 Task: Create a due date automation trigger when advanced on, 2 working days after a card is due add dates not due next week at 11:00 AM.
Action: Mouse moved to (874, 268)
Screenshot: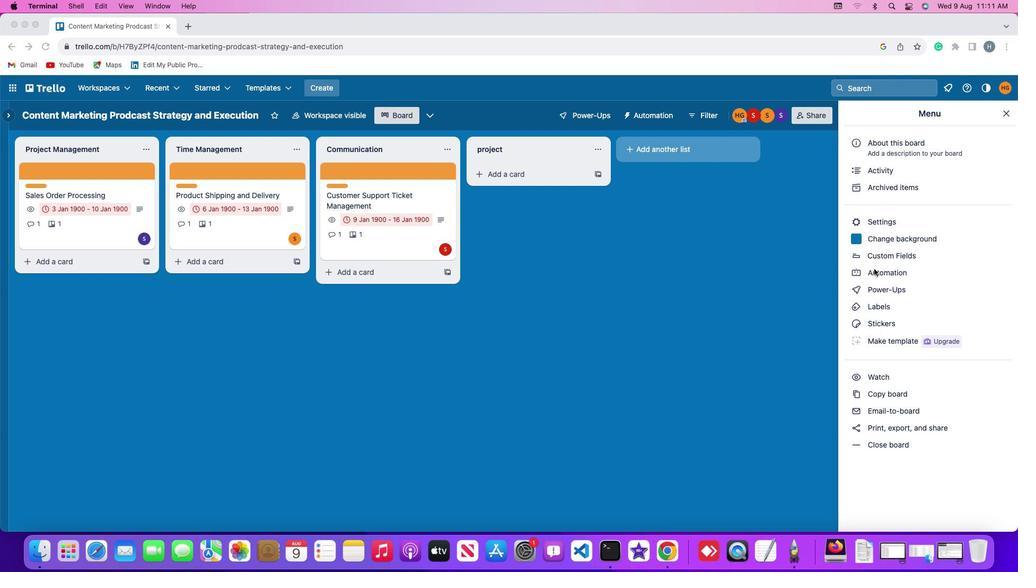 
Action: Mouse pressed left at (874, 268)
Screenshot: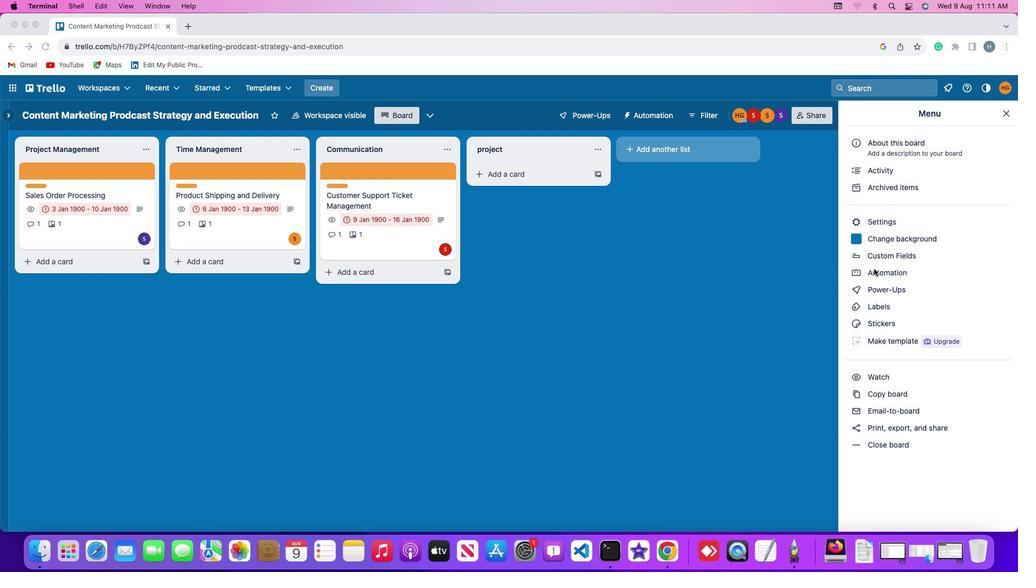 
Action: Mouse pressed left at (874, 268)
Screenshot: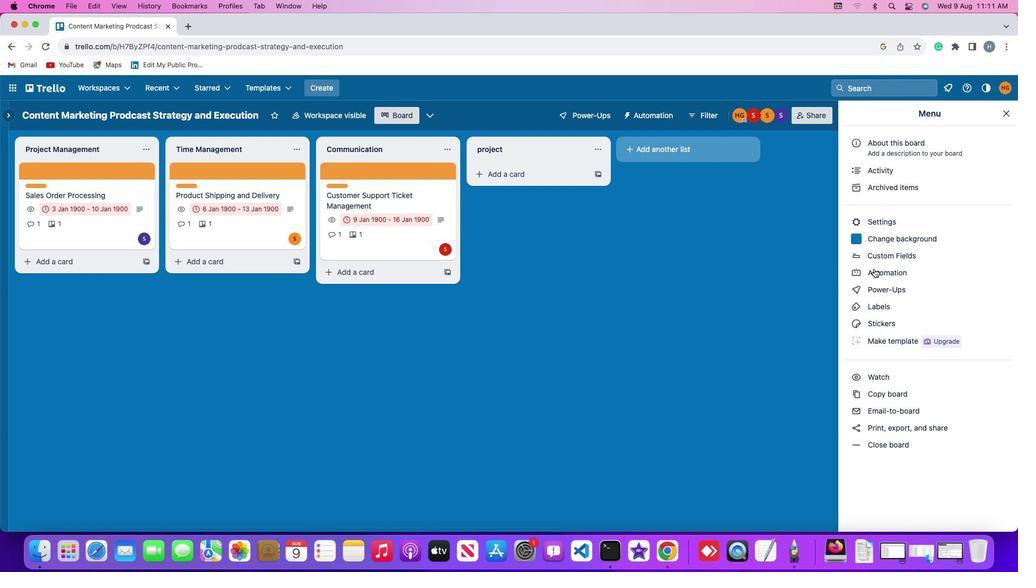 
Action: Mouse moved to (77, 251)
Screenshot: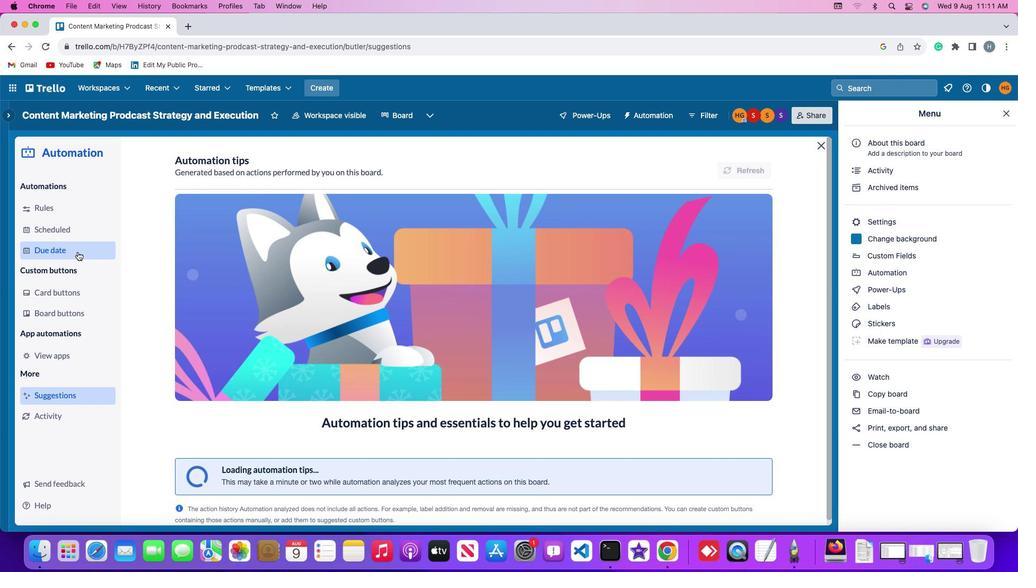 
Action: Mouse pressed left at (77, 251)
Screenshot: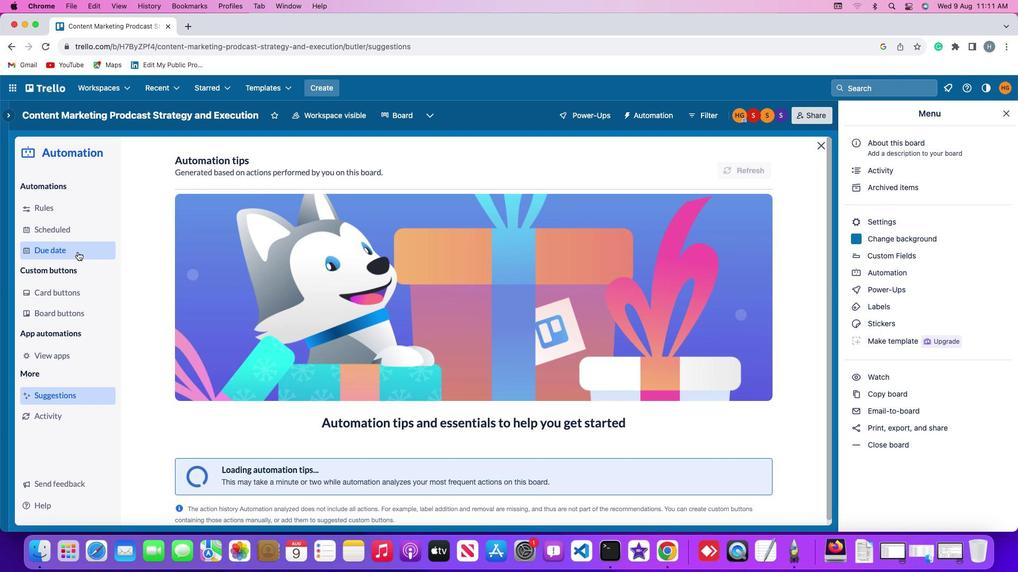 
Action: Mouse moved to (706, 164)
Screenshot: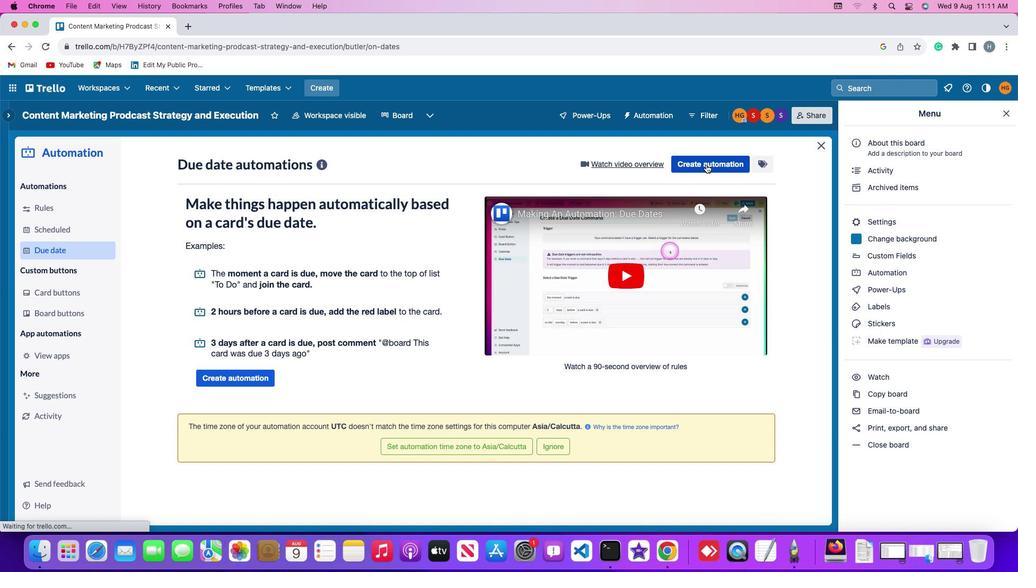 
Action: Mouse pressed left at (706, 164)
Screenshot: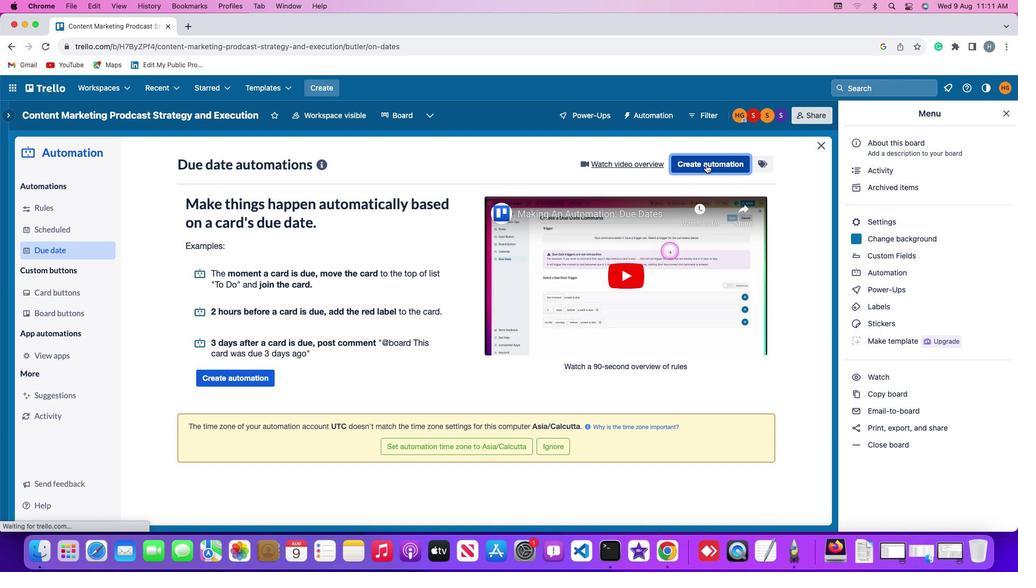 
Action: Mouse moved to (320, 269)
Screenshot: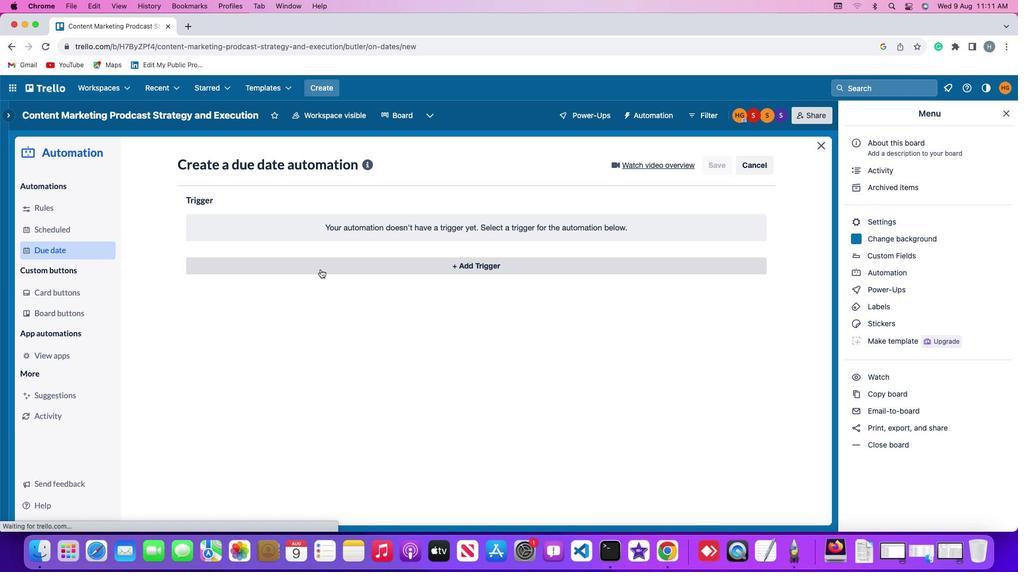 
Action: Mouse pressed left at (320, 269)
Screenshot: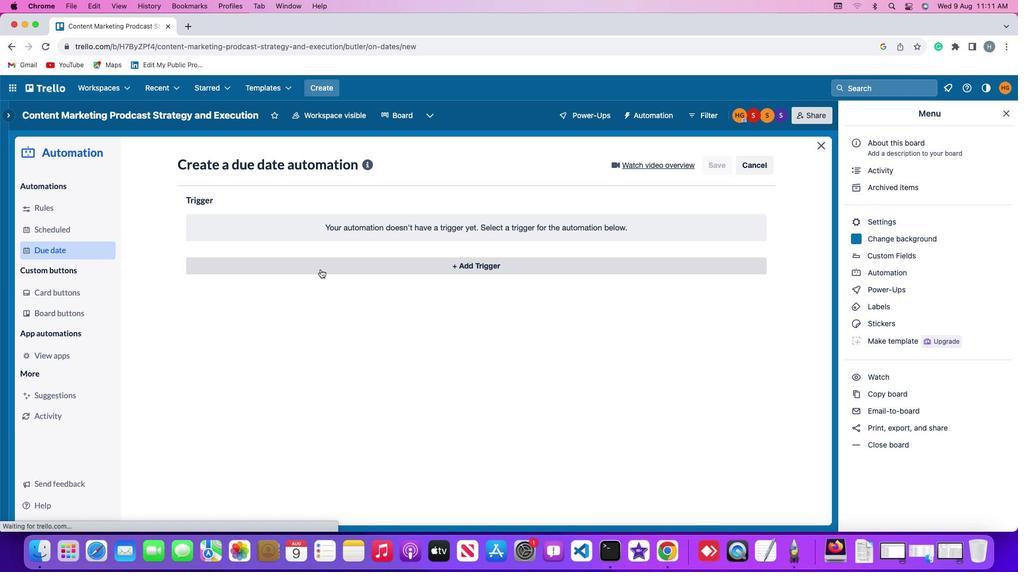 
Action: Mouse moved to (207, 427)
Screenshot: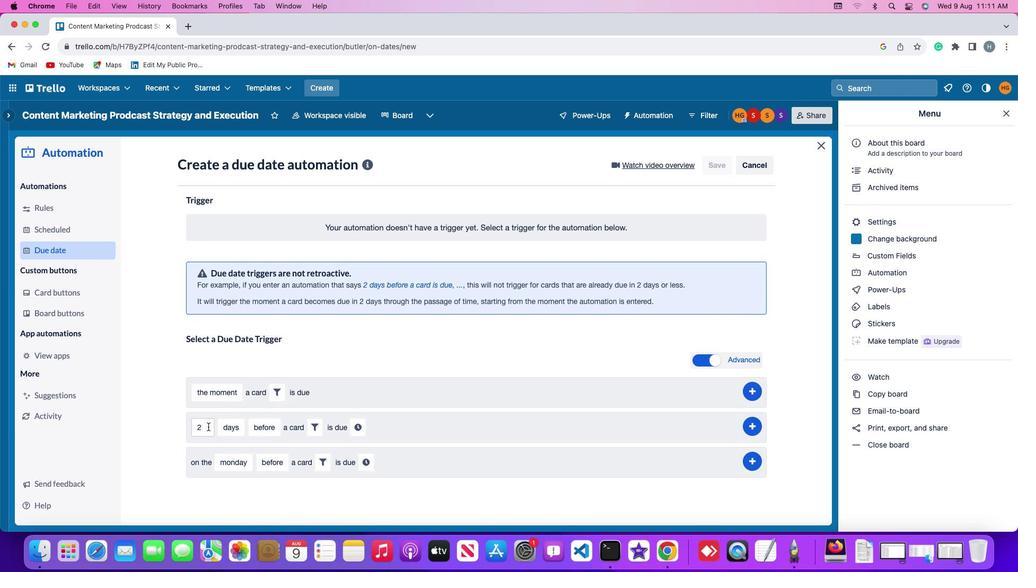 
Action: Mouse pressed left at (207, 427)
Screenshot: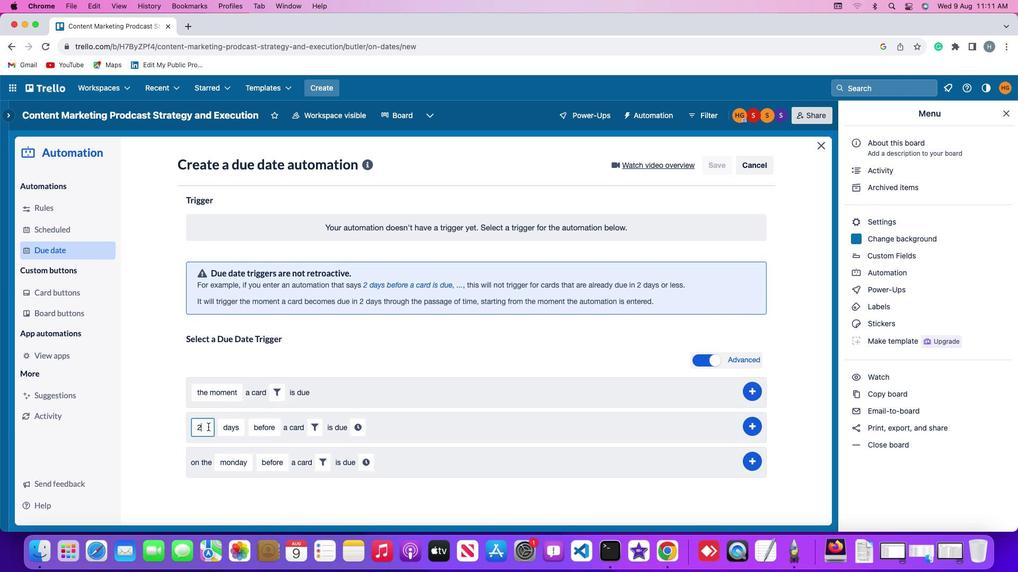 
Action: Mouse moved to (207, 426)
Screenshot: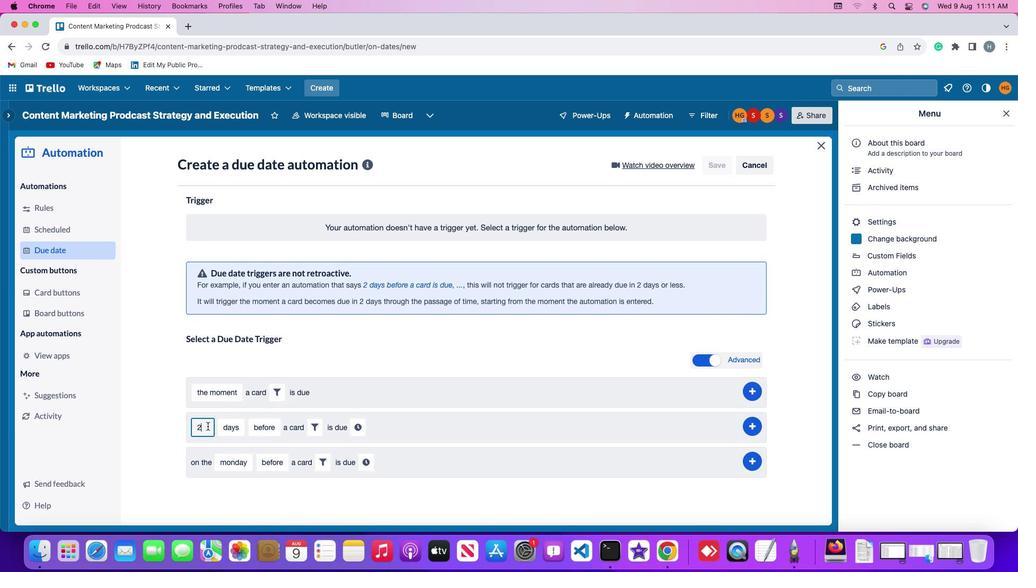 
Action: Key pressed Key.backspace'2'
Screenshot: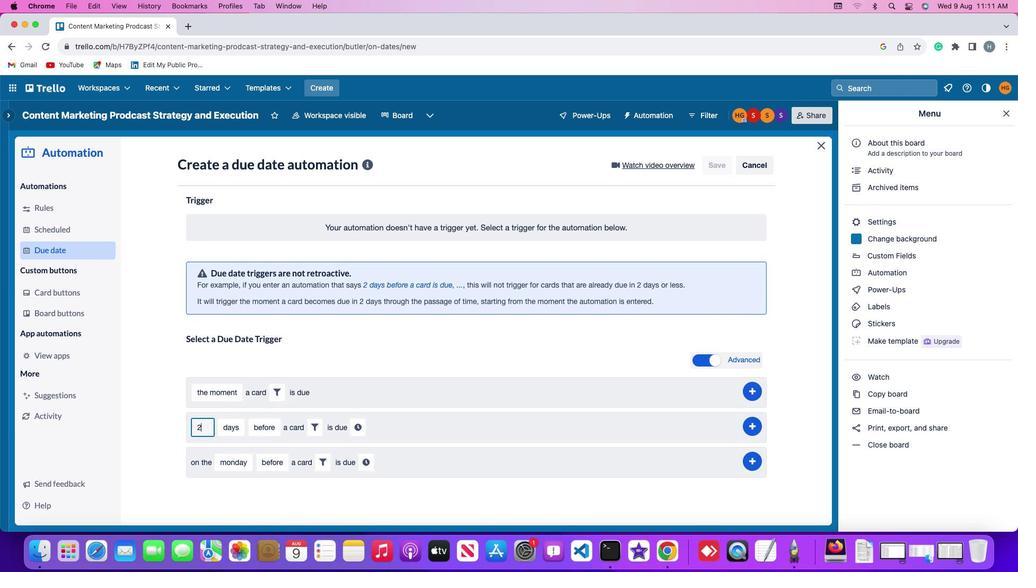 
Action: Mouse moved to (222, 425)
Screenshot: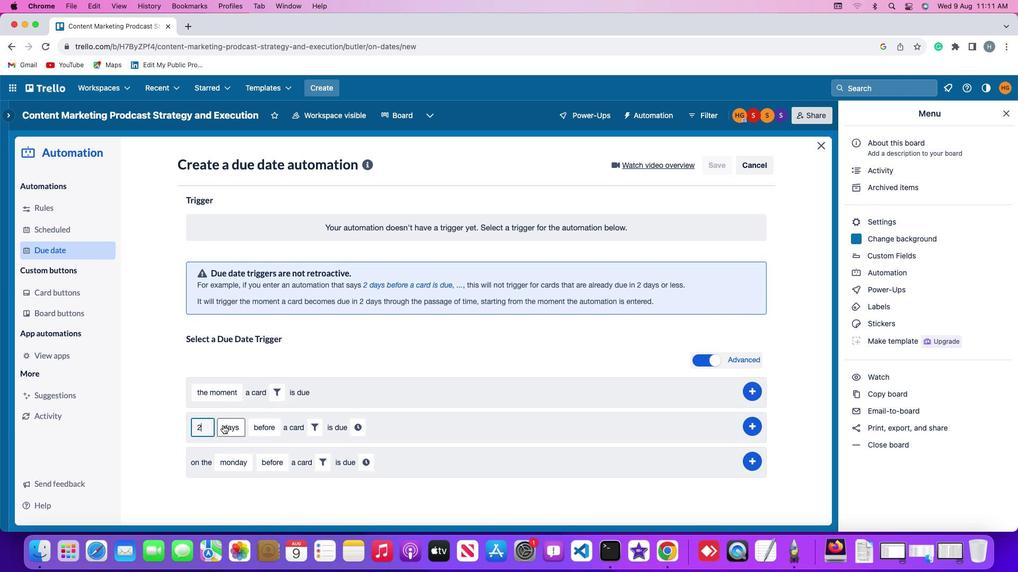 
Action: Mouse pressed left at (222, 425)
Screenshot: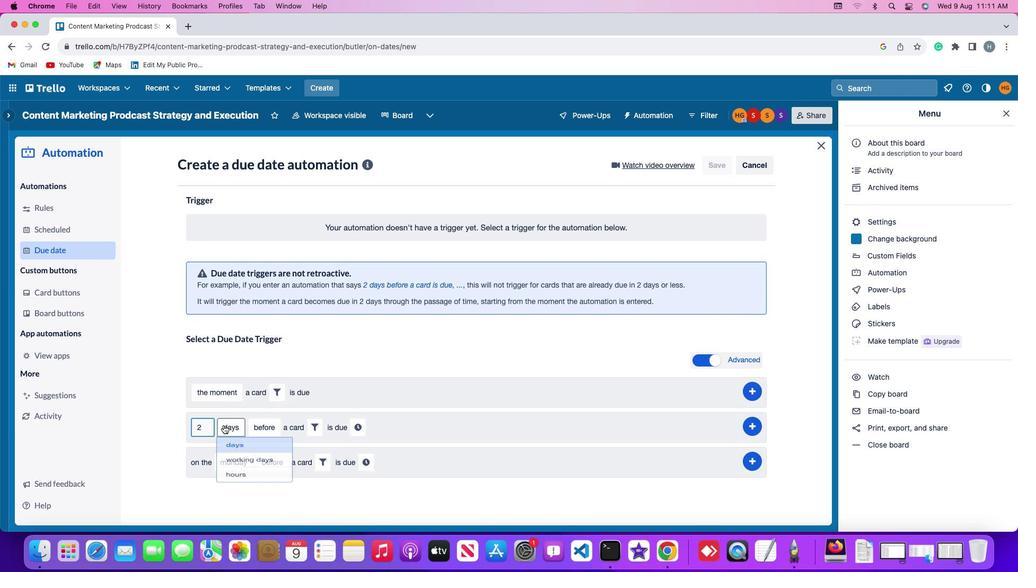
Action: Mouse moved to (239, 471)
Screenshot: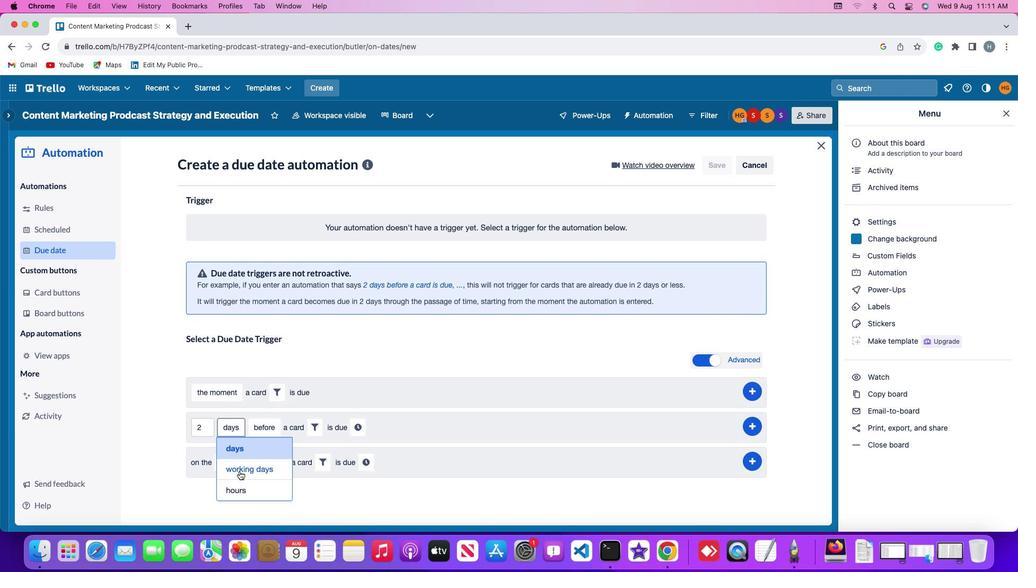 
Action: Mouse pressed left at (239, 471)
Screenshot: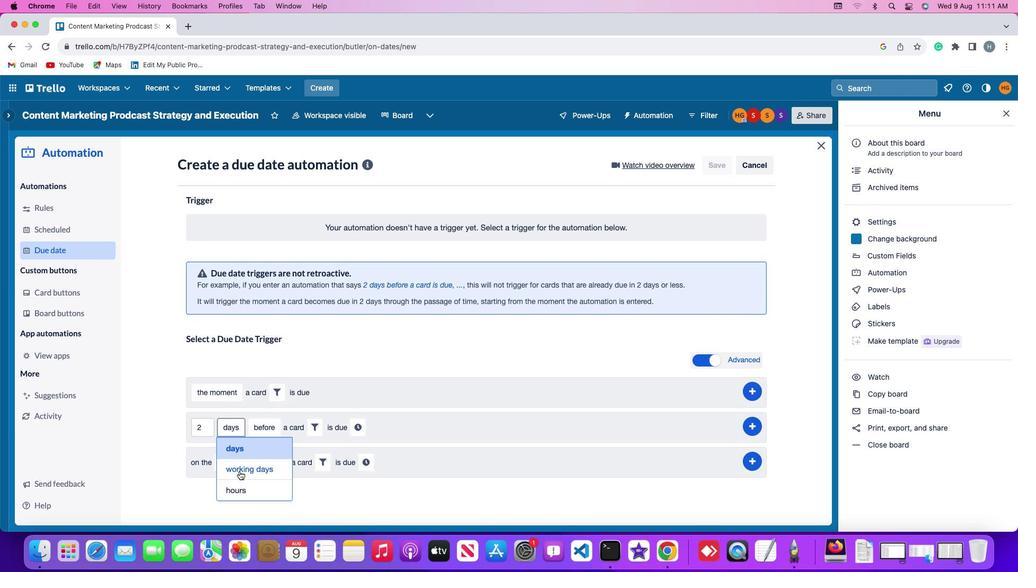 
Action: Mouse moved to (292, 424)
Screenshot: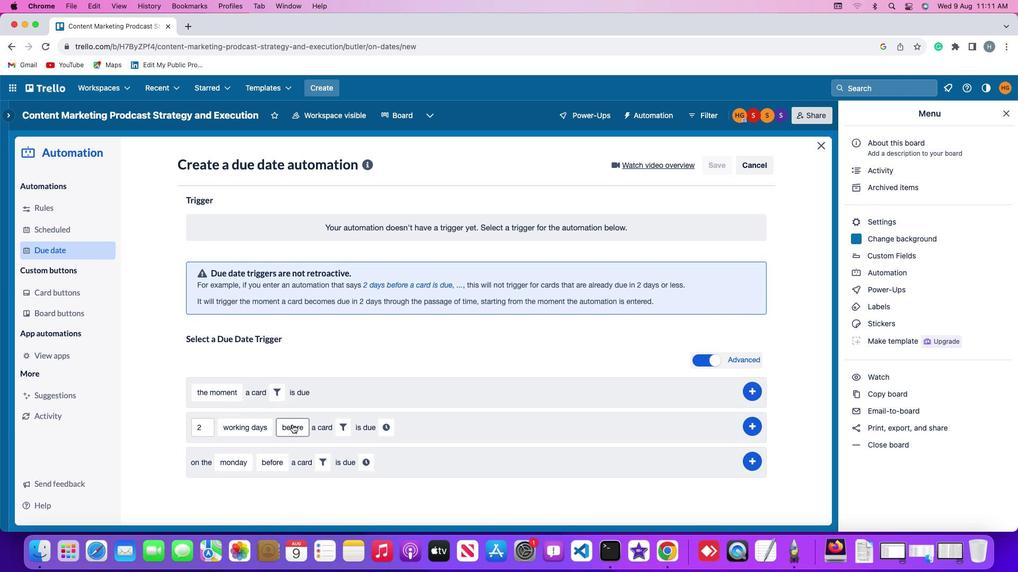 
Action: Mouse pressed left at (292, 424)
Screenshot: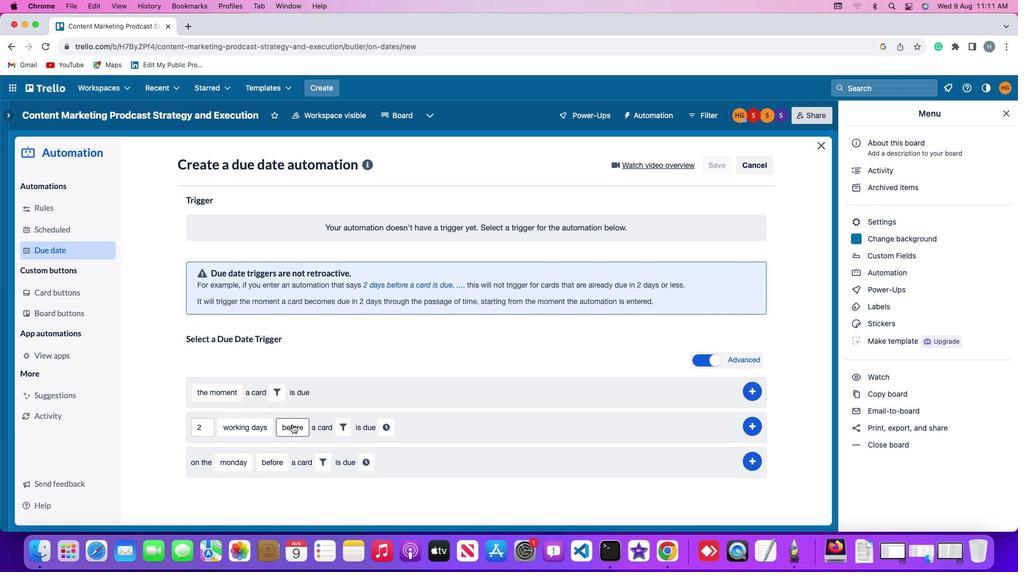 
Action: Mouse moved to (289, 467)
Screenshot: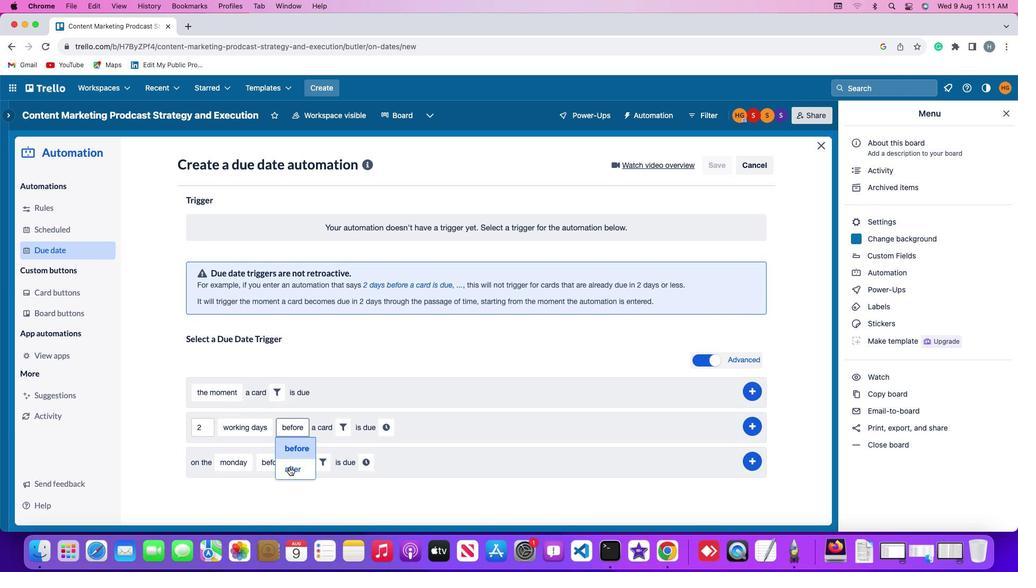 
Action: Mouse pressed left at (289, 467)
Screenshot: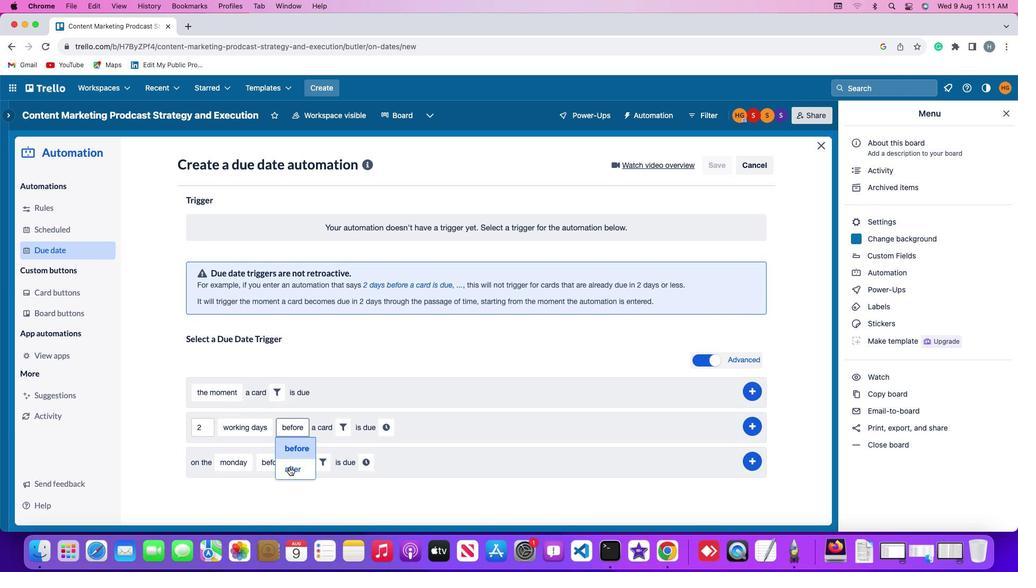 
Action: Mouse moved to (334, 429)
Screenshot: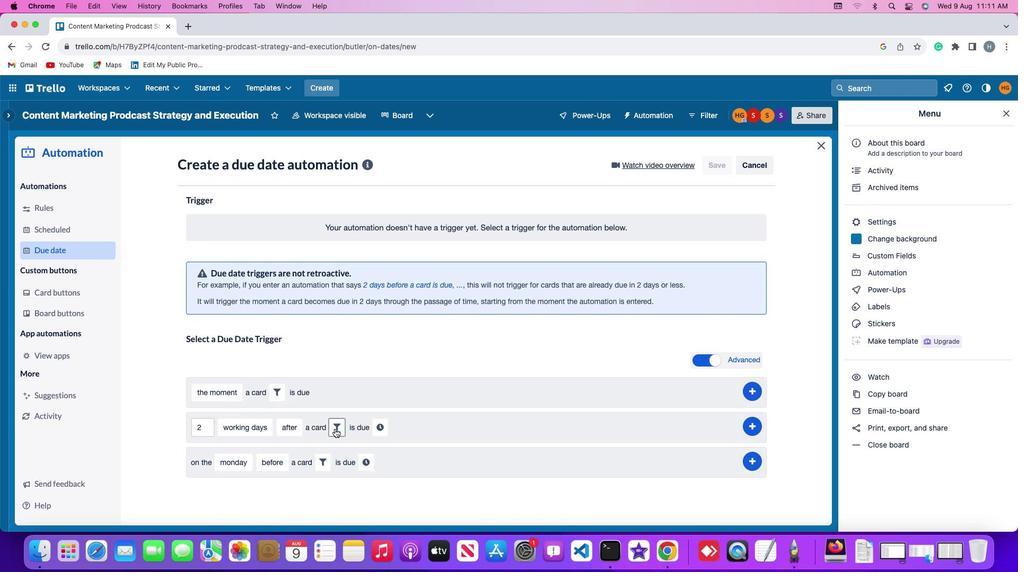 
Action: Mouse pressed left at (334, 429)
Screenshot: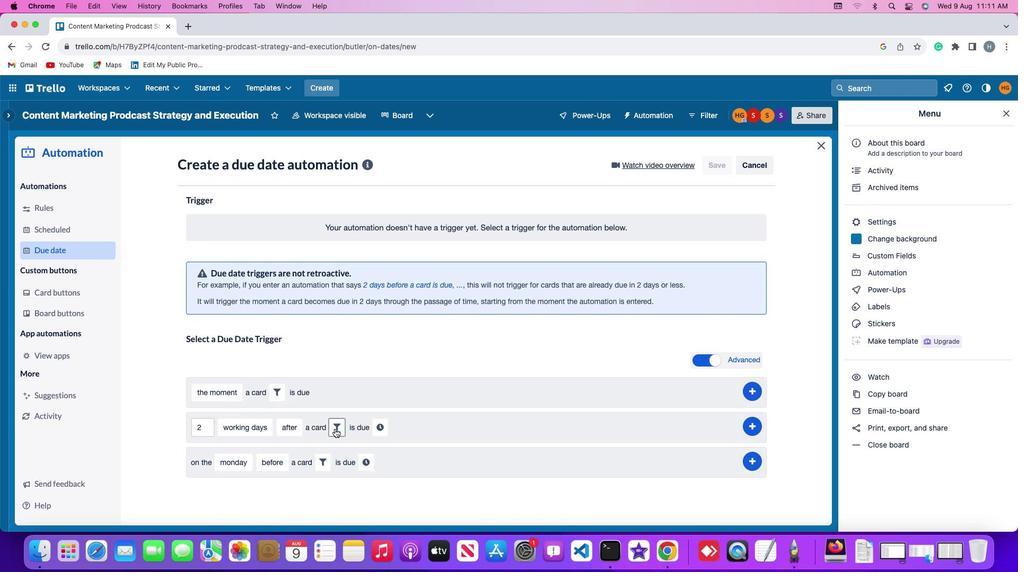 
Action: Mouse moved to (394, 463)
Screenshot: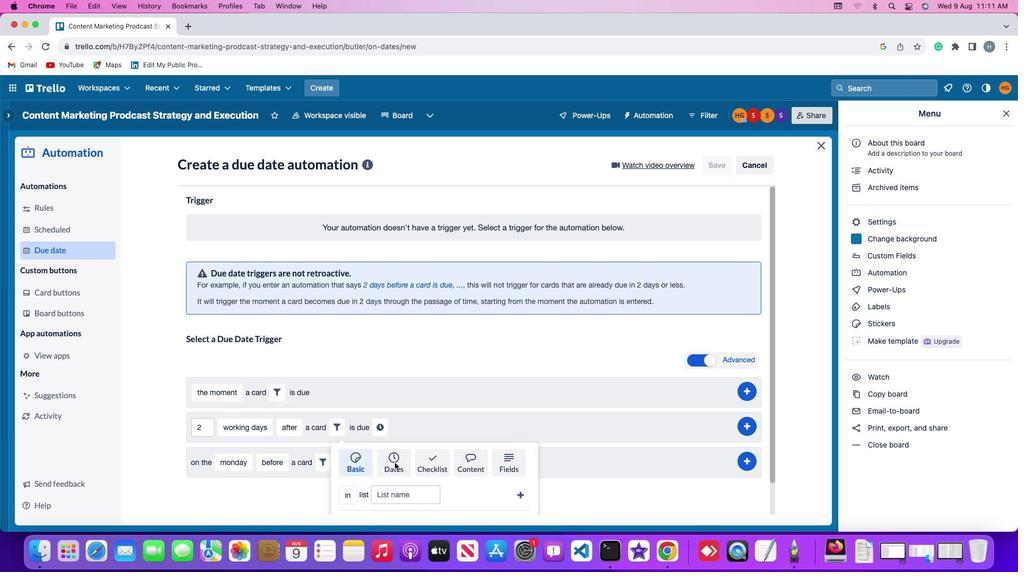 
Action: Mouse pressed left at (394, 463)
Screenshot: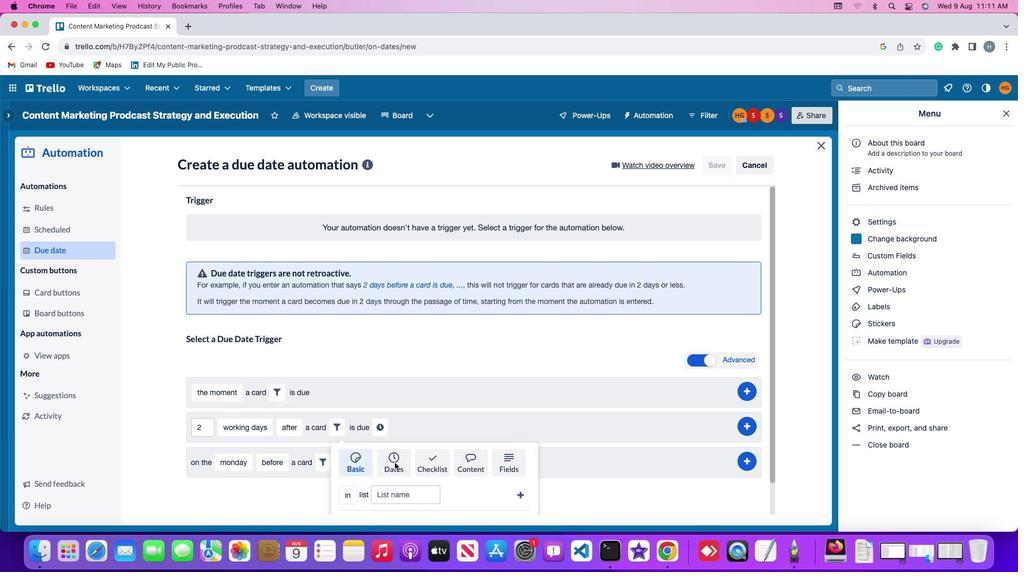 
Action: Mouse moved to (307, 496)
Screenshot: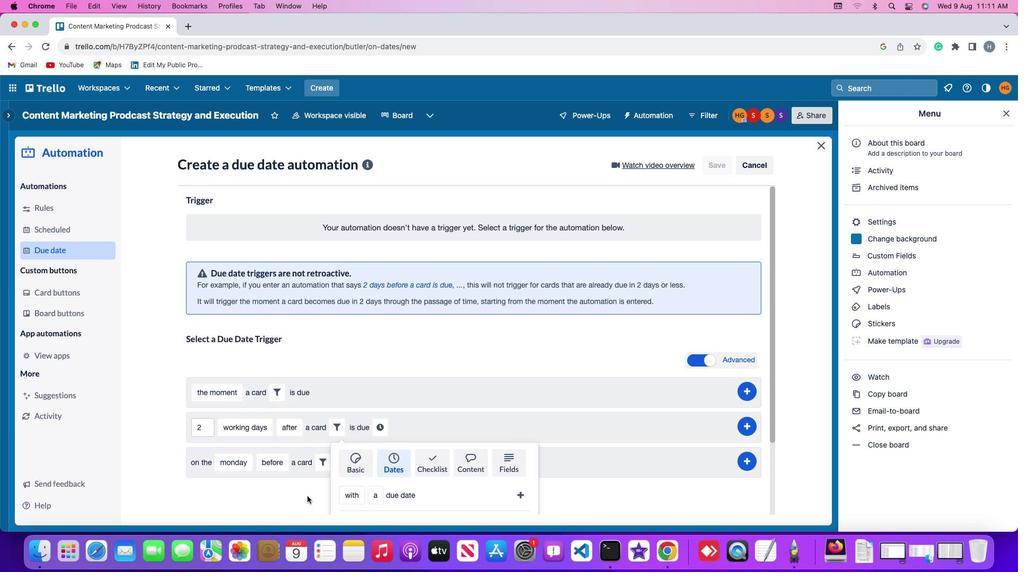
Action: Mouse scrolled (307, 496) with delta (0, 0)
Screenshot: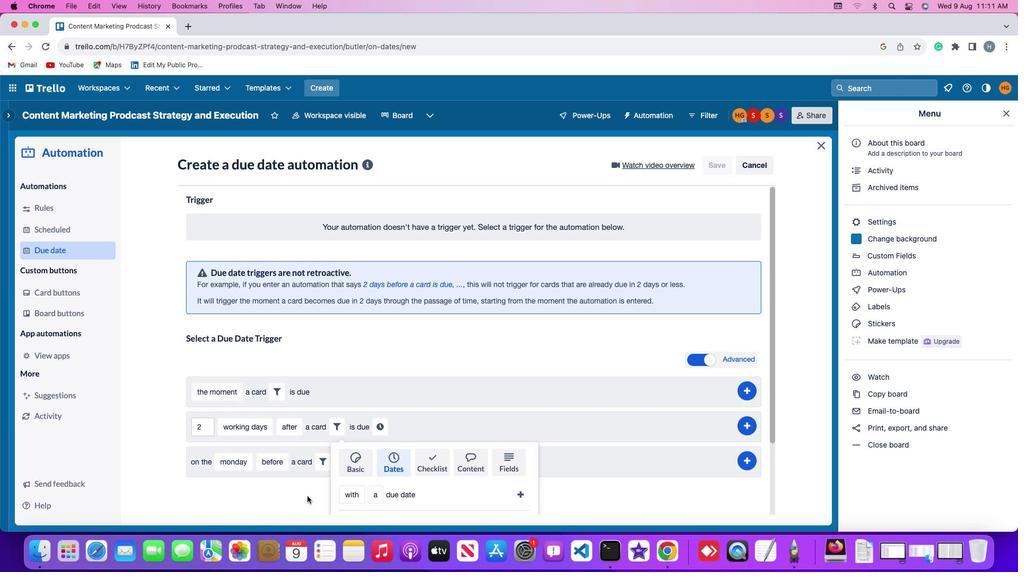 
Action: Mouse scrolled (307, 496) with delta (0, 0)
Screenshot: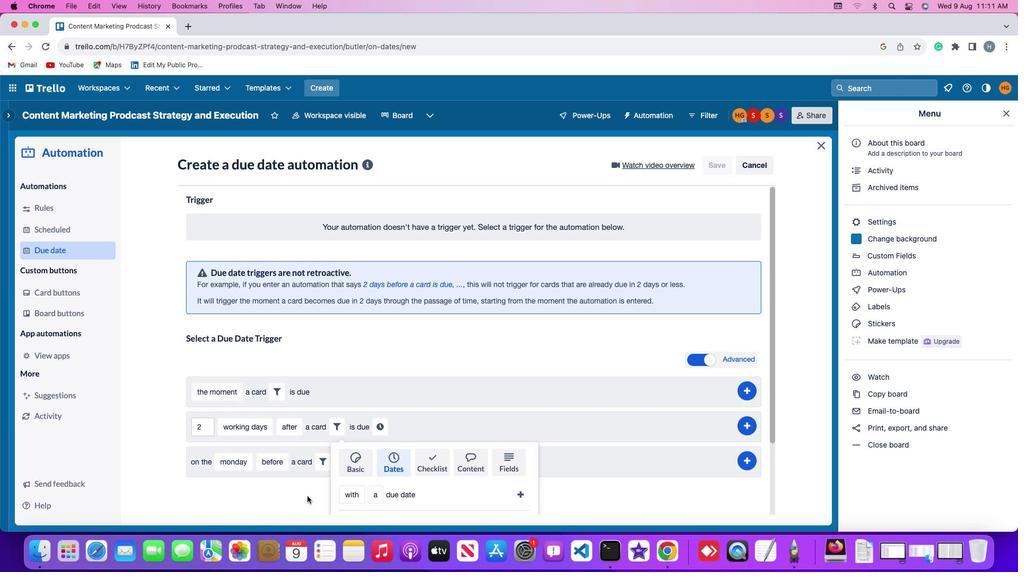 
Action: Mouse scrolled (307, 496) with delta (0, -2)
Screenshot: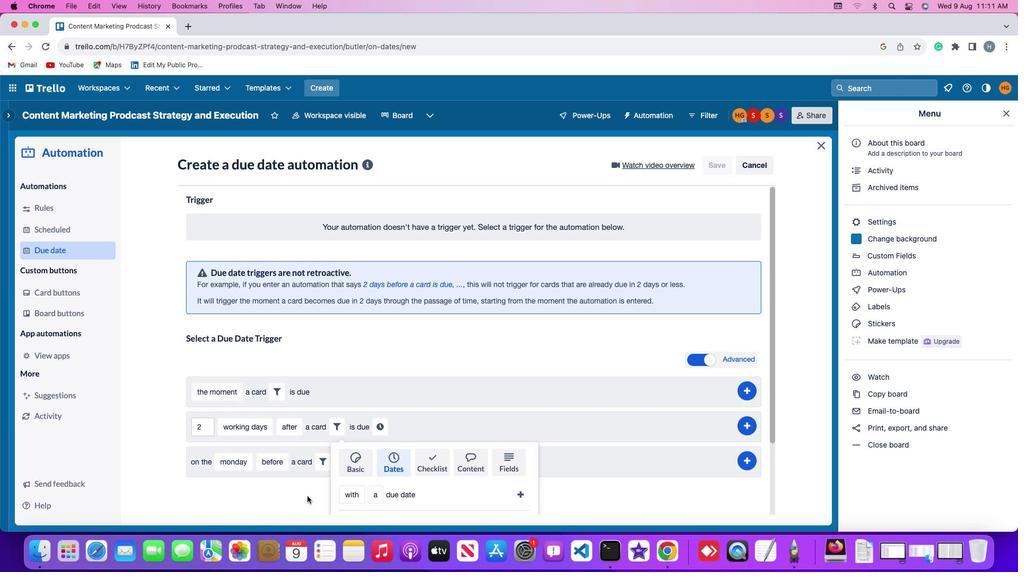 
Action: Mouse scrolled (307, 496) with delta (0, -2)
Screenshot: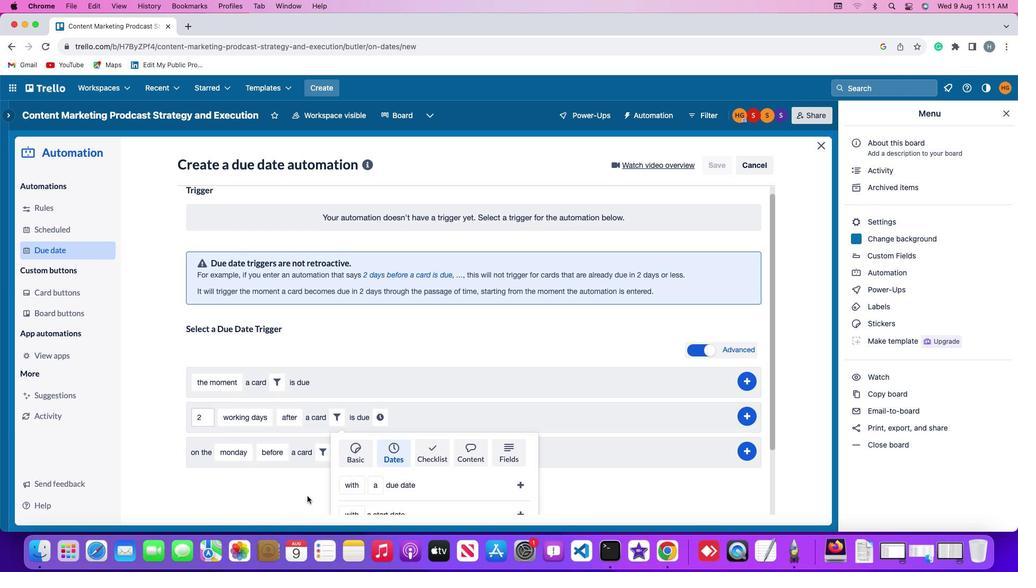 
Action: Mouse scrolled (307, 496) with delta (0, -3)
Screenshot: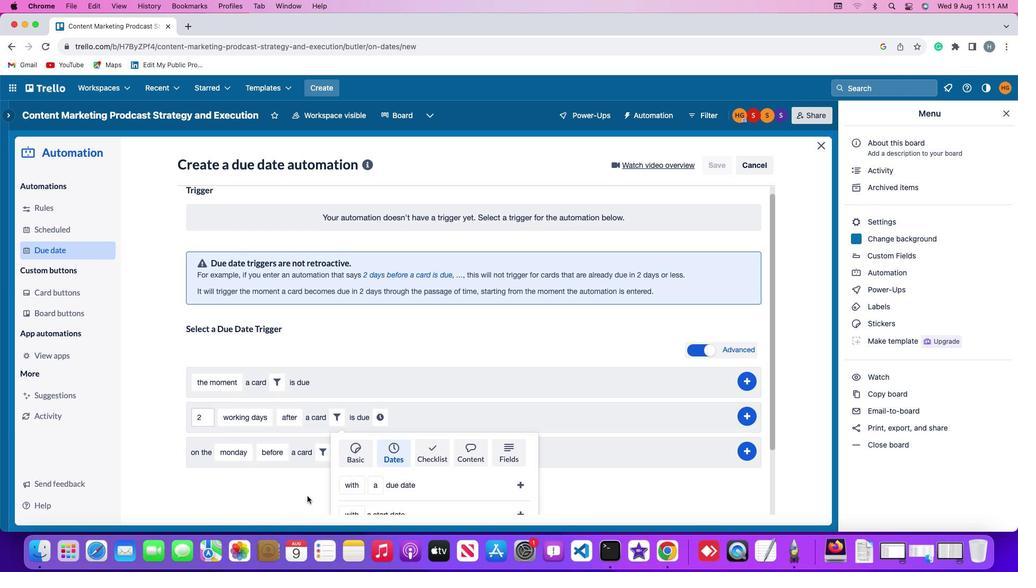 
Action: Mouse scrolled (307, 496) with delta (0, -3)
Screenshot: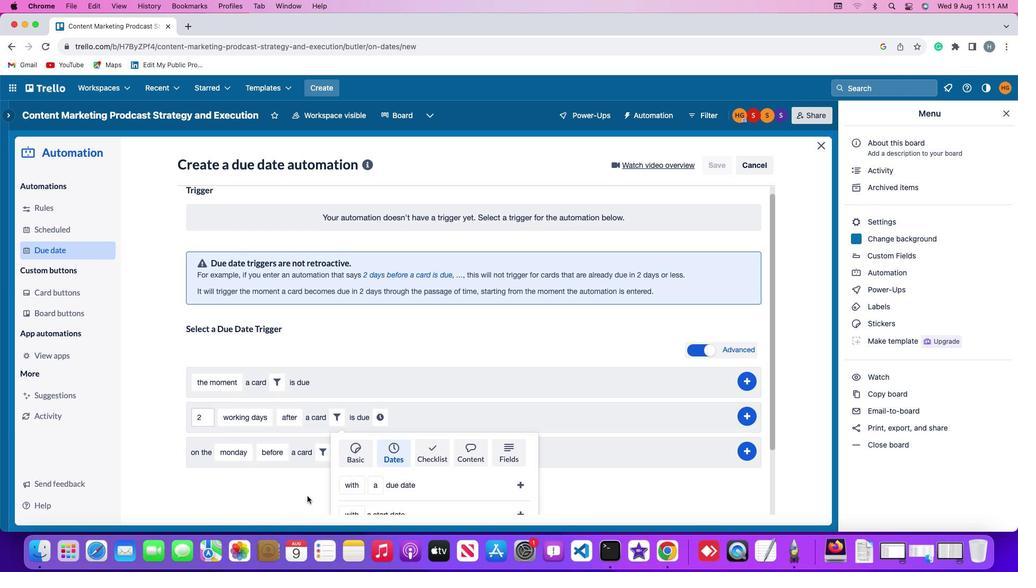 
Action: Mouse scrolled (307, 496) with delta (0, -3)
Screenshot: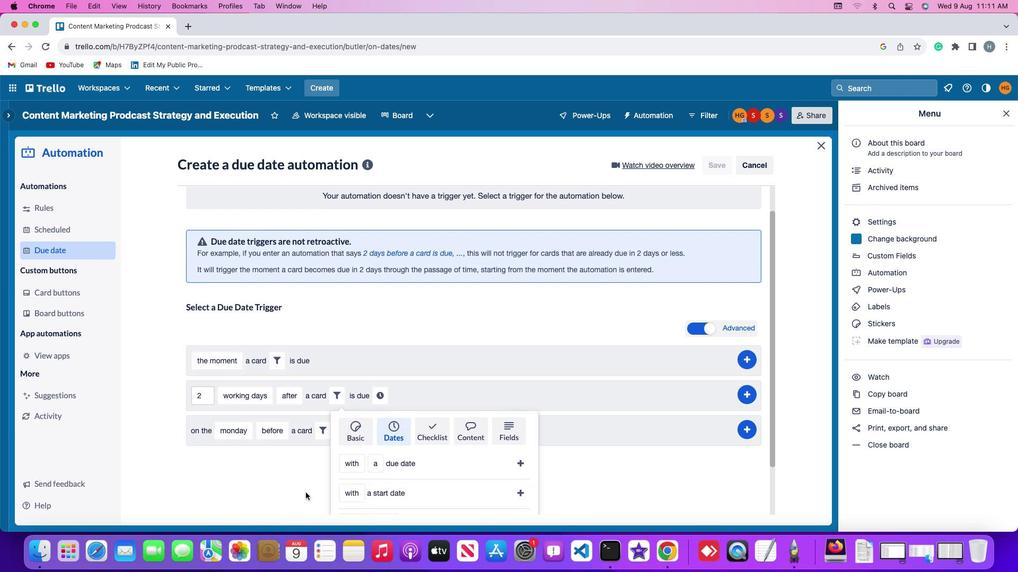 
Action: Mouse moved to (346, 468)
Screenshot: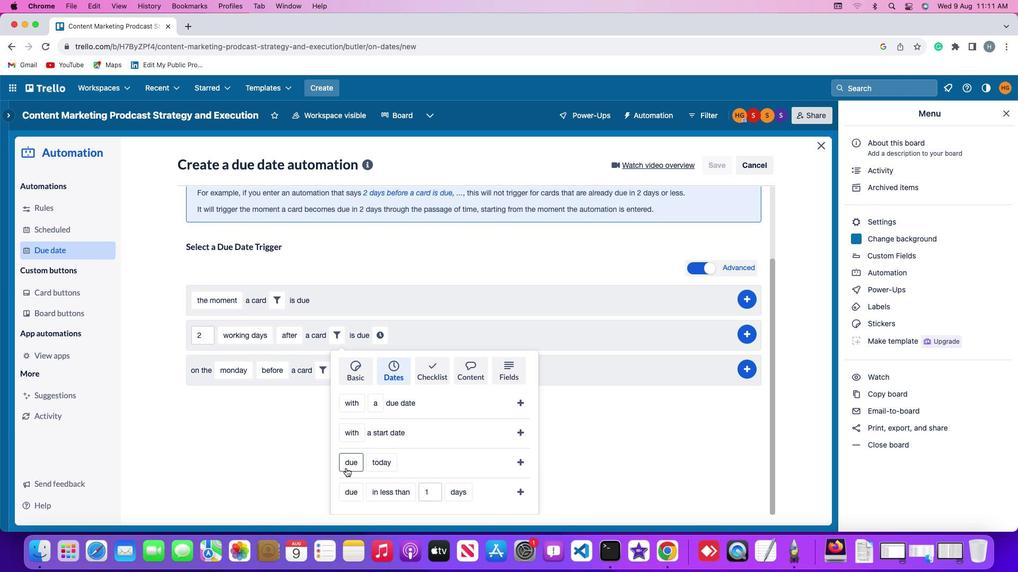 
Action: Mouse pressed left at (346, 468)
Screenshot: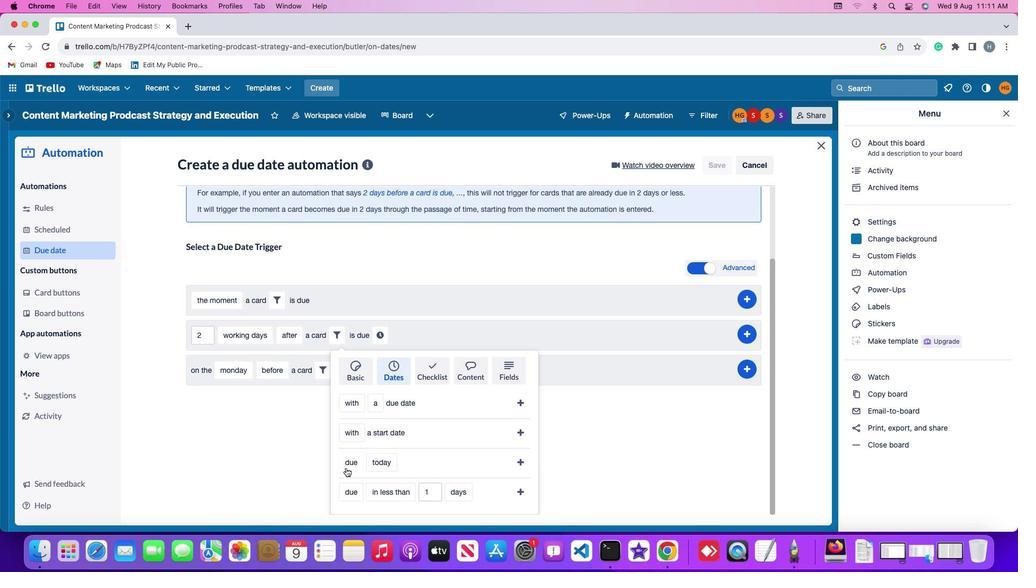 
Action: Mouse moved to (381, 395)
Screenshot: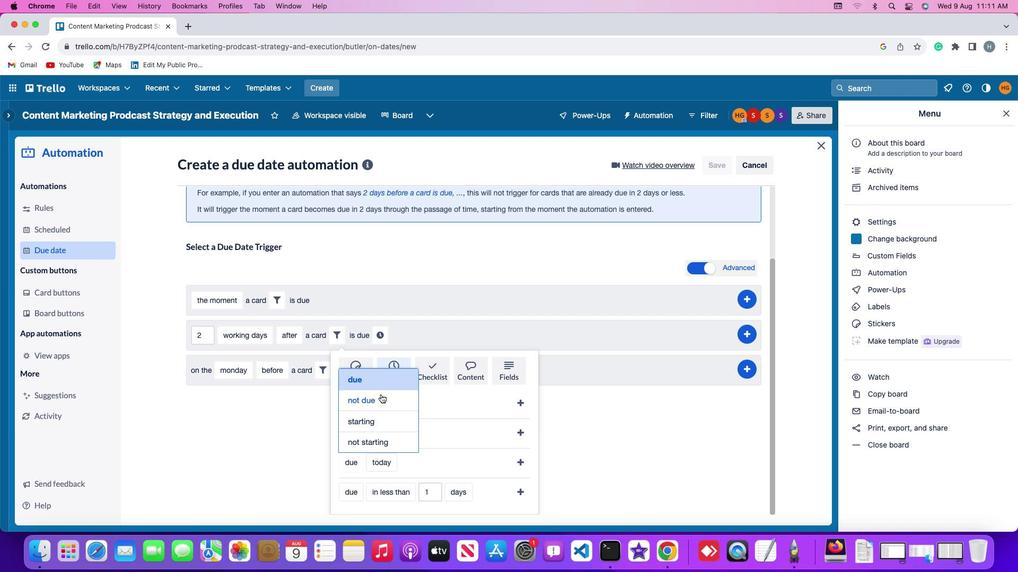 
Action: Mouse pressed left at (381, 395)
Screenshot: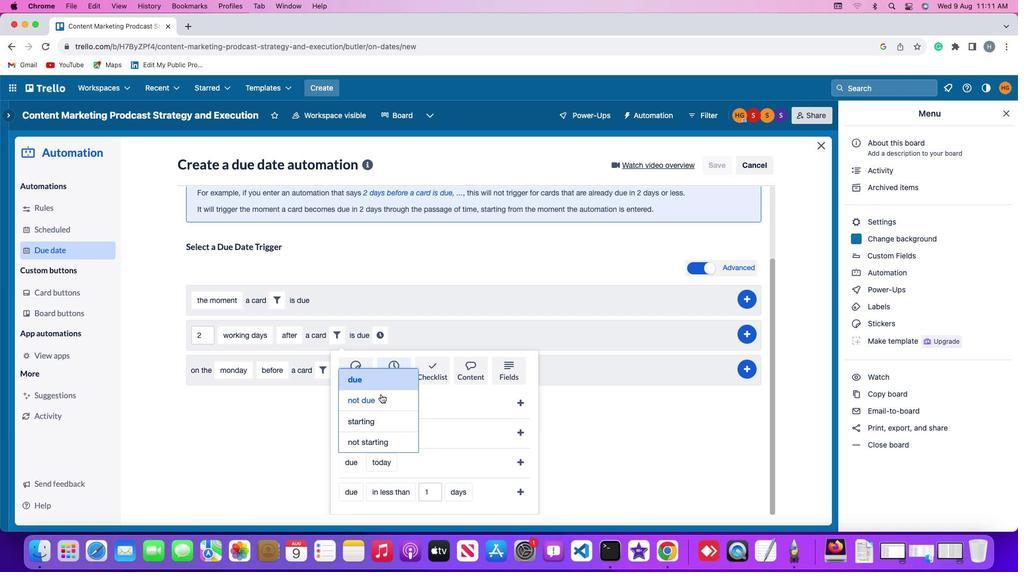 
Action: Mouse moved to (391, 462)
Screenshot: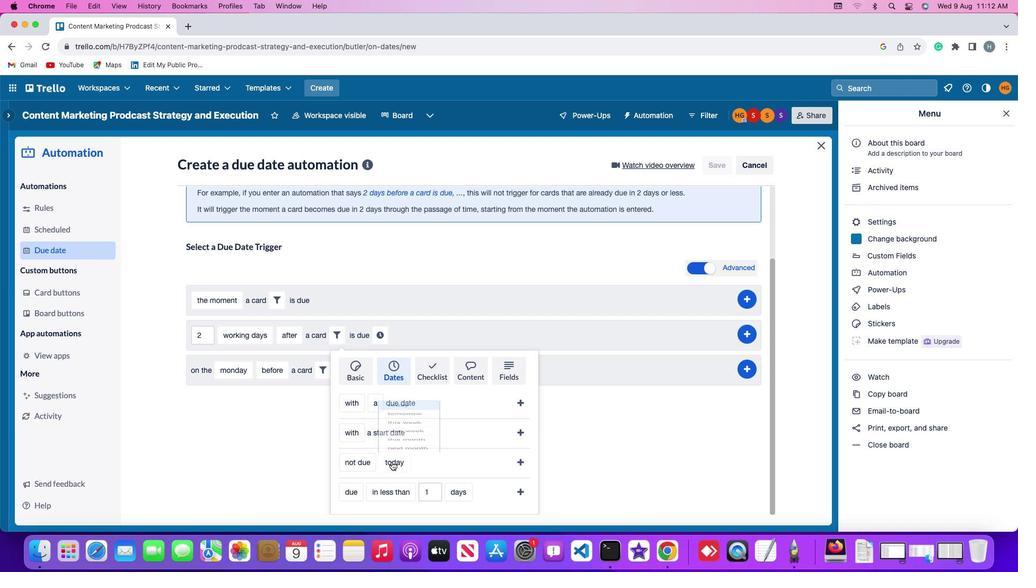 
Action: Mouse pressed left at (391, 462)
Screenshot: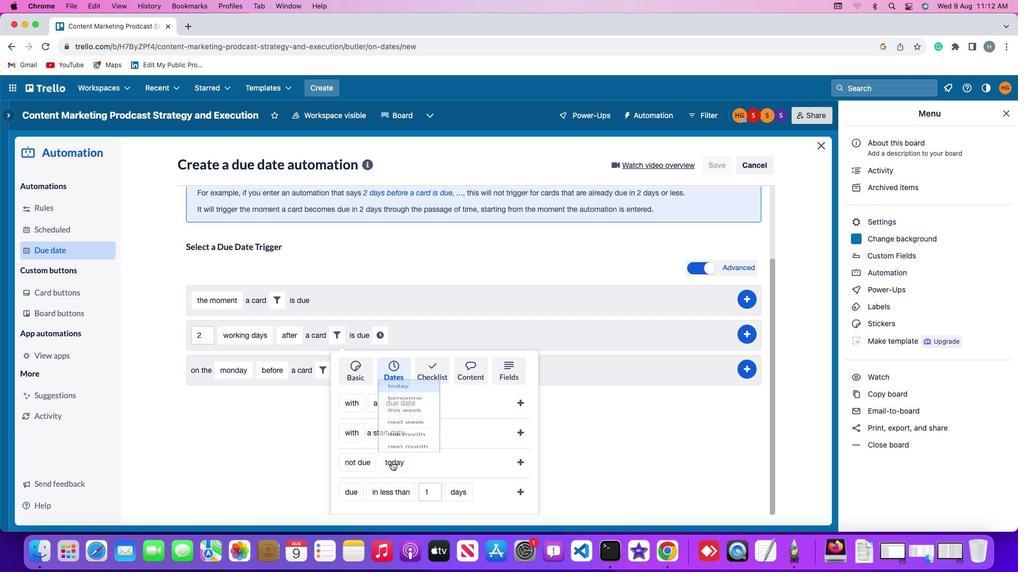 
Action: Mouse moved to (411, 399)
Screenshot: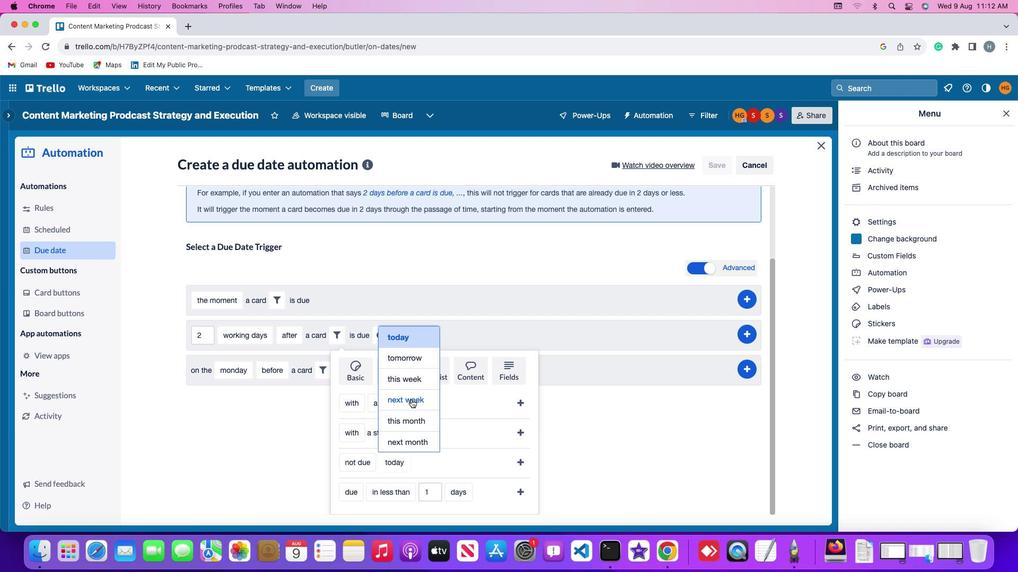 
Action: Mouse pressed left at (411, 399)
Screenshot: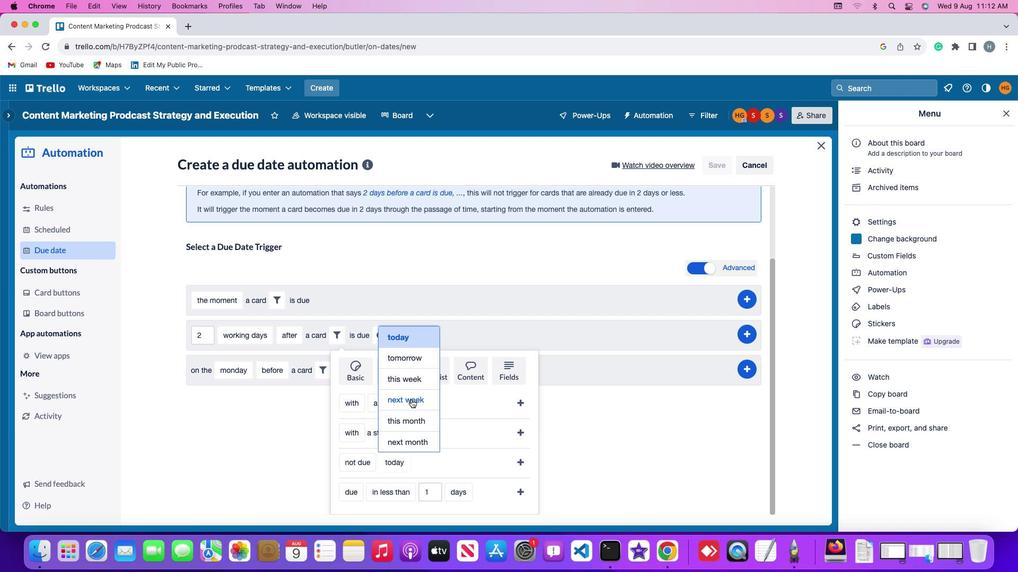 
Action: Mouse moved to (522, 459)
Screenshot: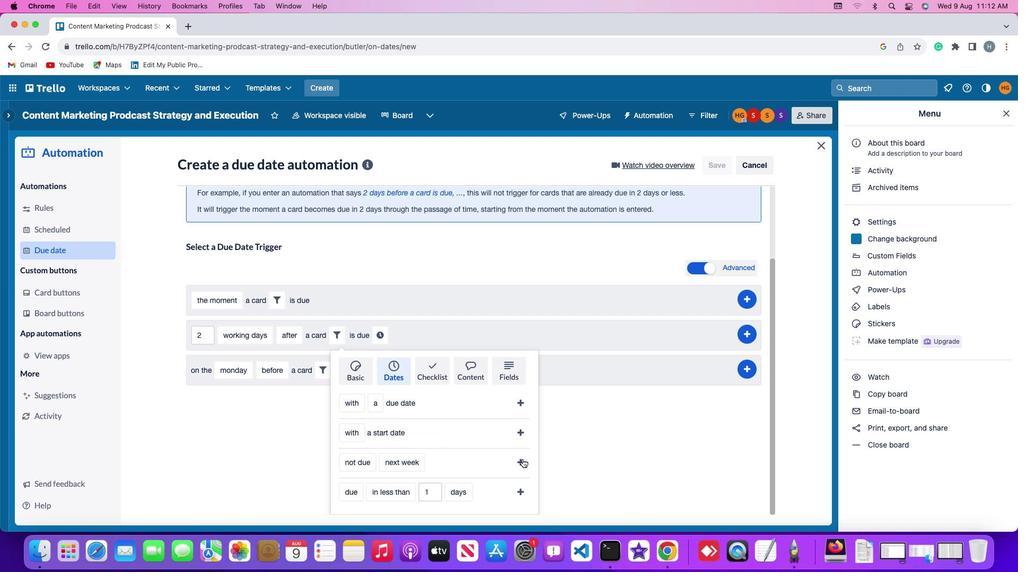 
Action: Mouse pressed left at (522, 459)
Screenshot: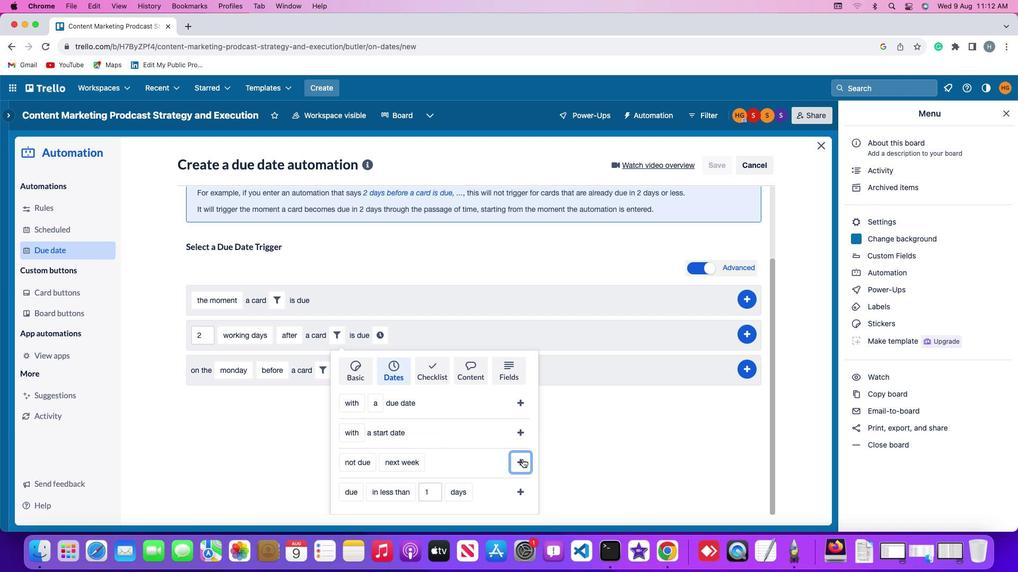 
Action: Mouse moved to (471, 428)
Screenshot: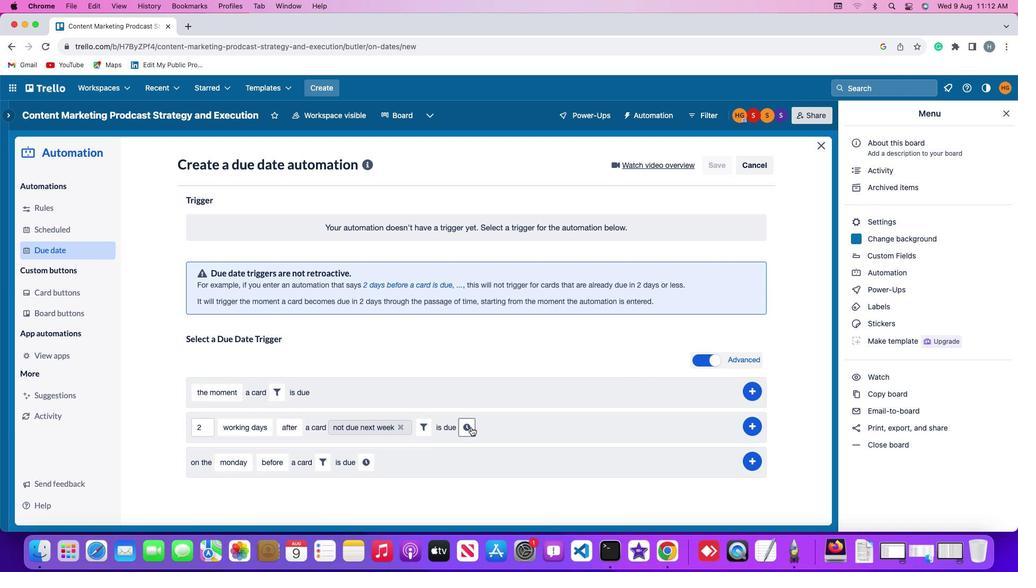 
Action: Mouse pressed left at (471, 428)
Screenshot: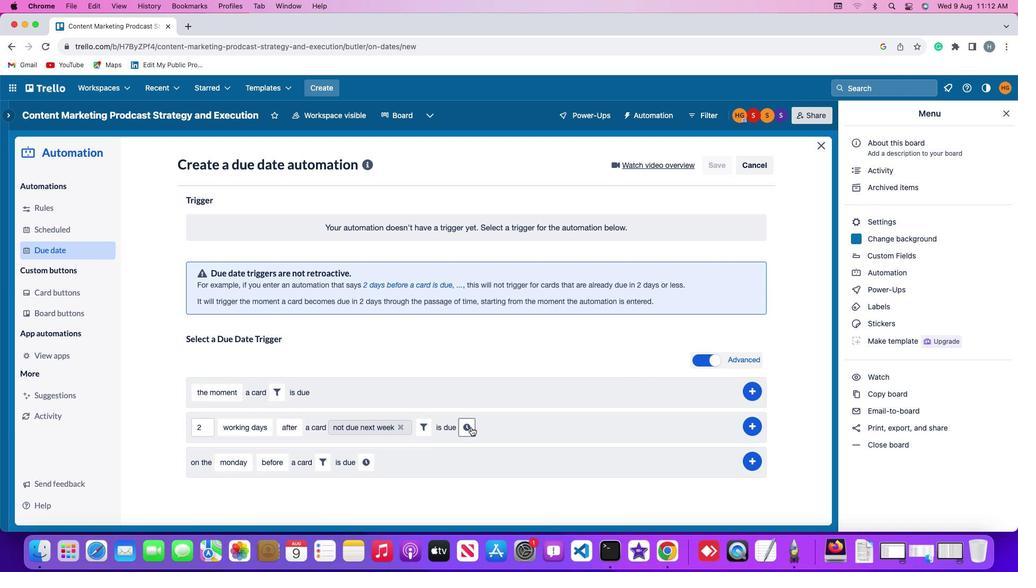 
Action: Mouse moved to (490, 429)
Screenshot: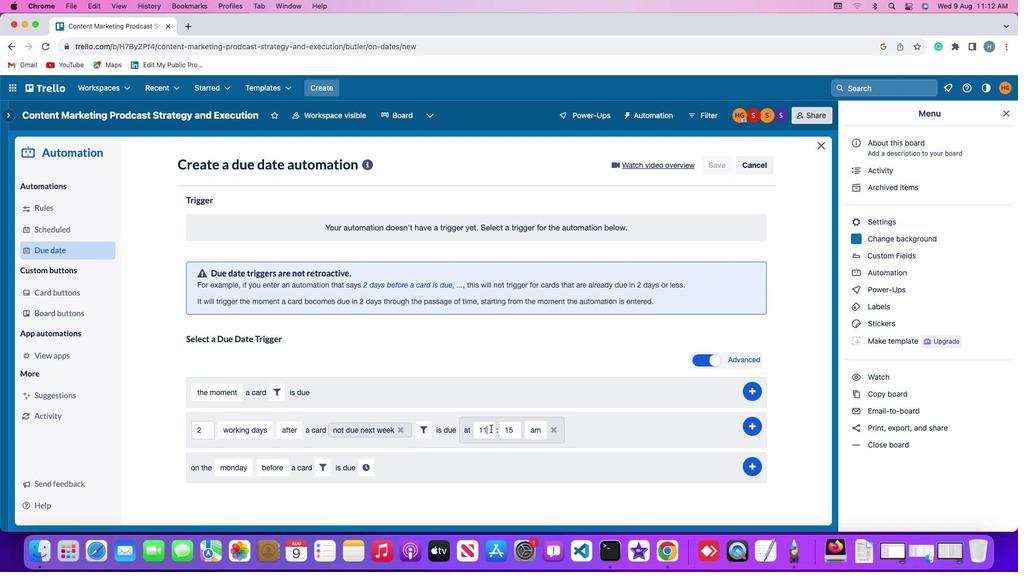 
Action: Mouse pressed left at (490, 429)
Screenshot: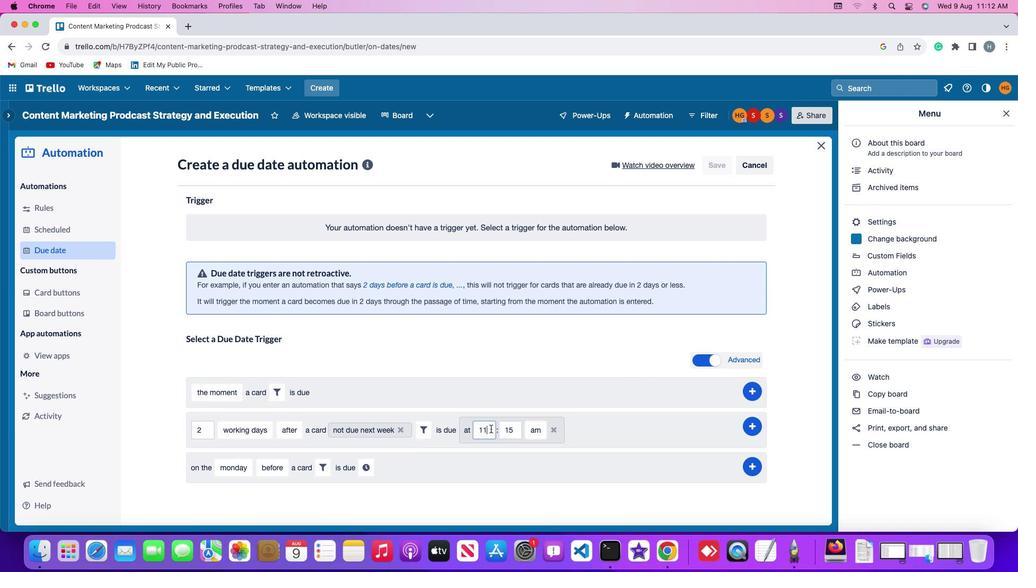 
Action: Mouse moved to (490, 429)
Screenshot: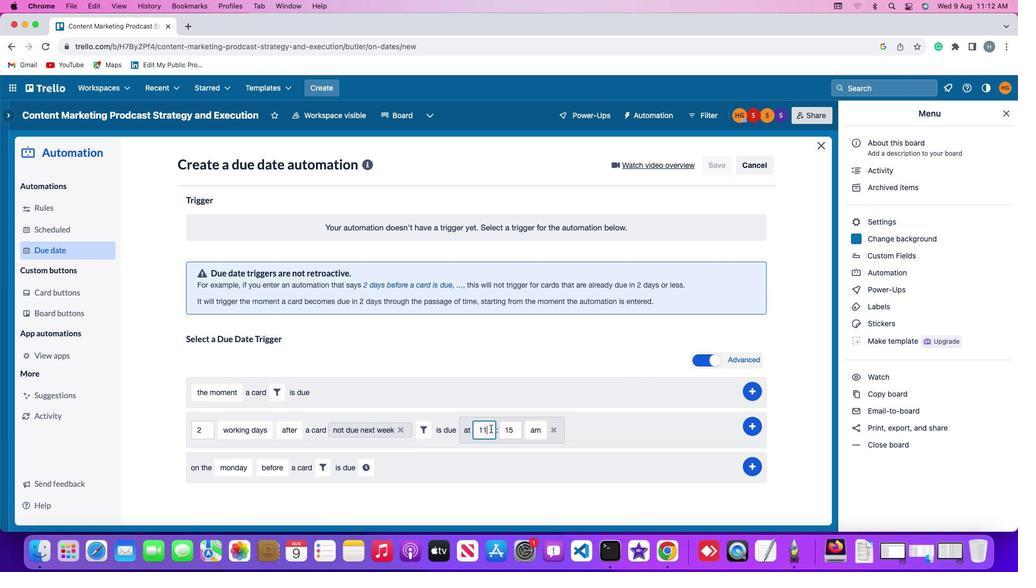 
Action: Key pressed Key.backspaceKey.backspace'1''1'
Screenshot: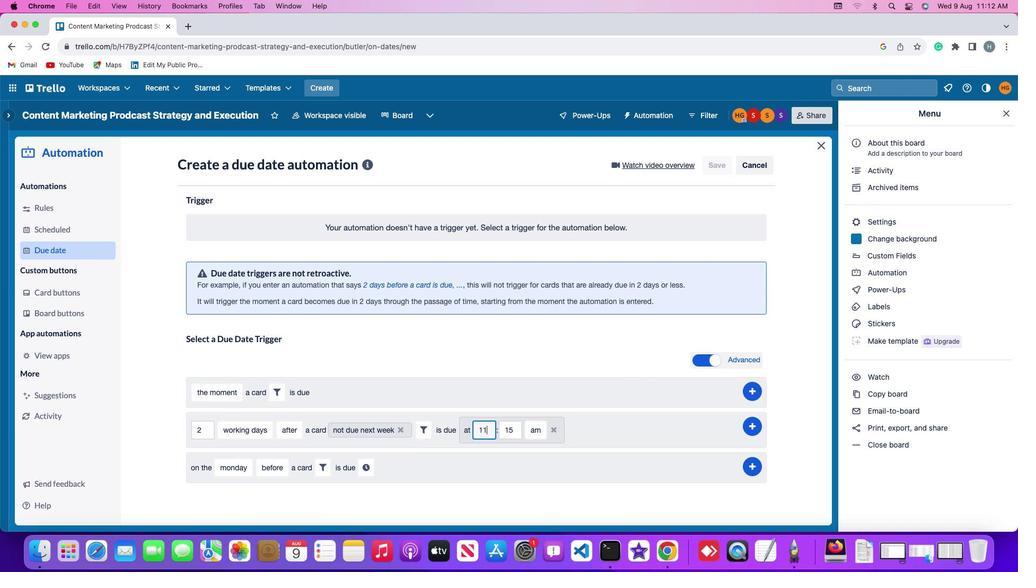 
Action: Mouse moved to (516, 427)
Screenshot: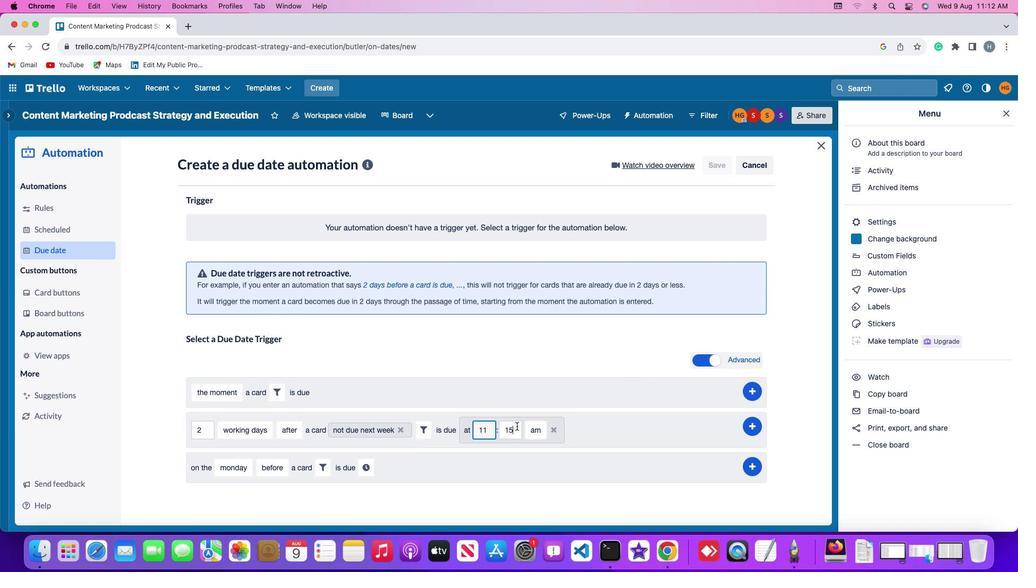 
Action: Mouse pressed left at (516, 427)
Screenshot: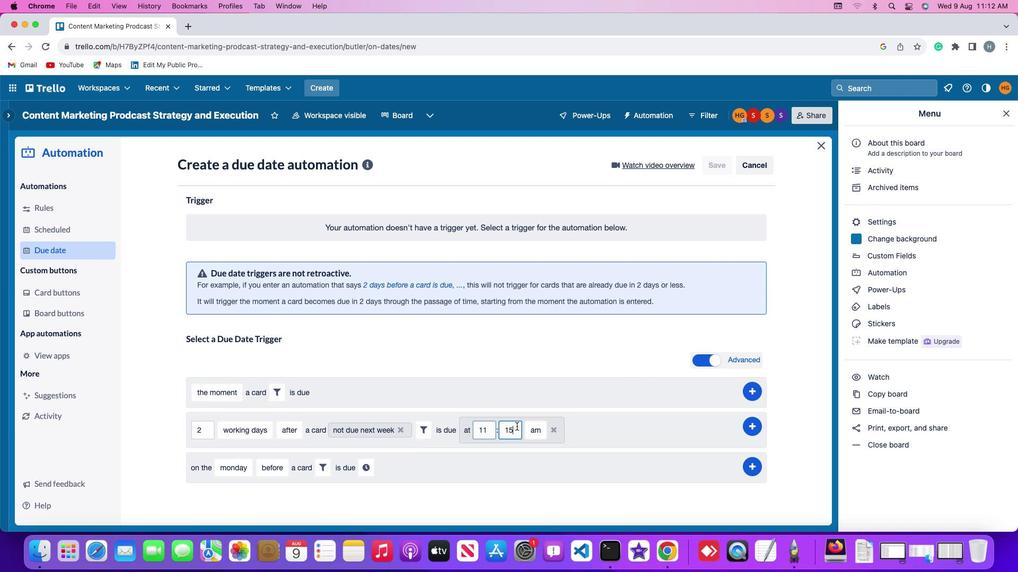 
Action: Mouse moved to (516, 427)
Screenshot: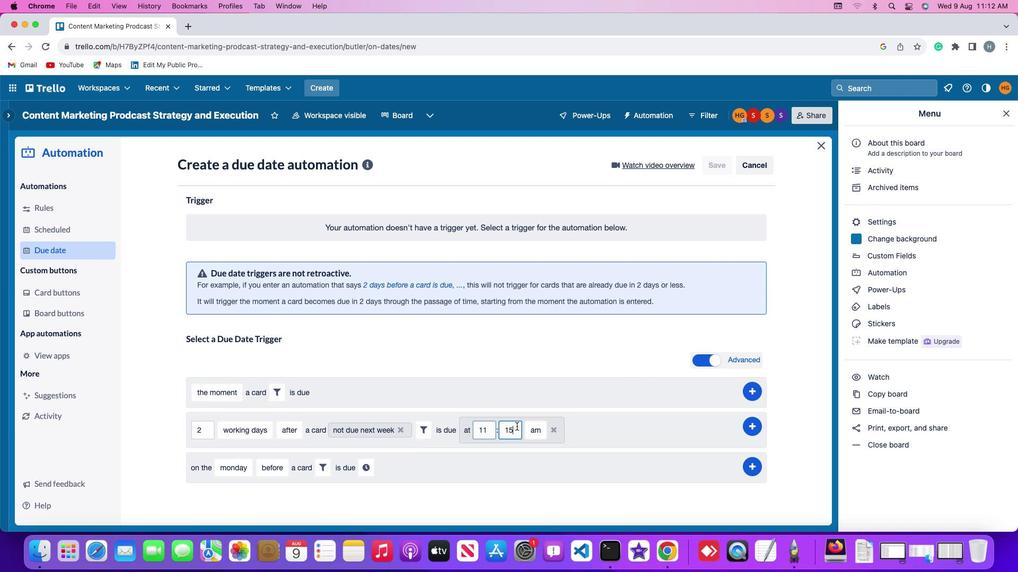 
Action: Key pressed Key.backspaceKey.backspaceKey.backspace
Screenshot: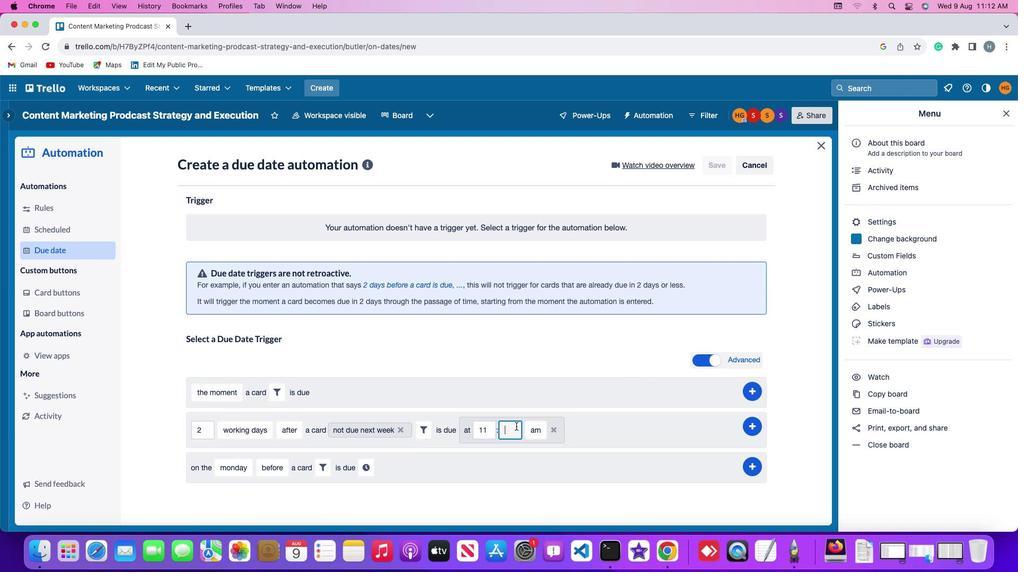 
Action: Mouse moved to (516, 427)
Screenshot: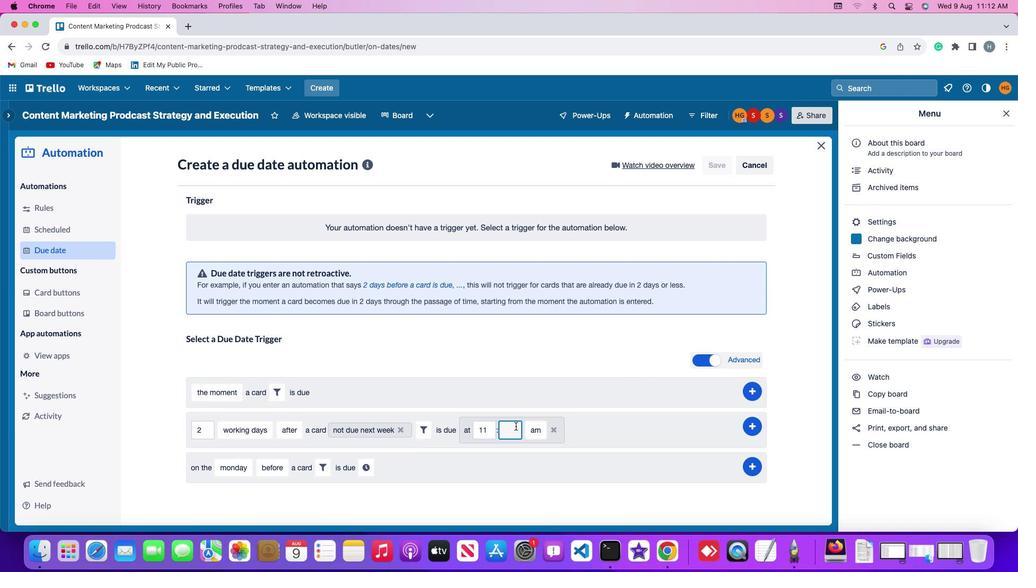 
Action: Key pressed '0''0'
Screenshot: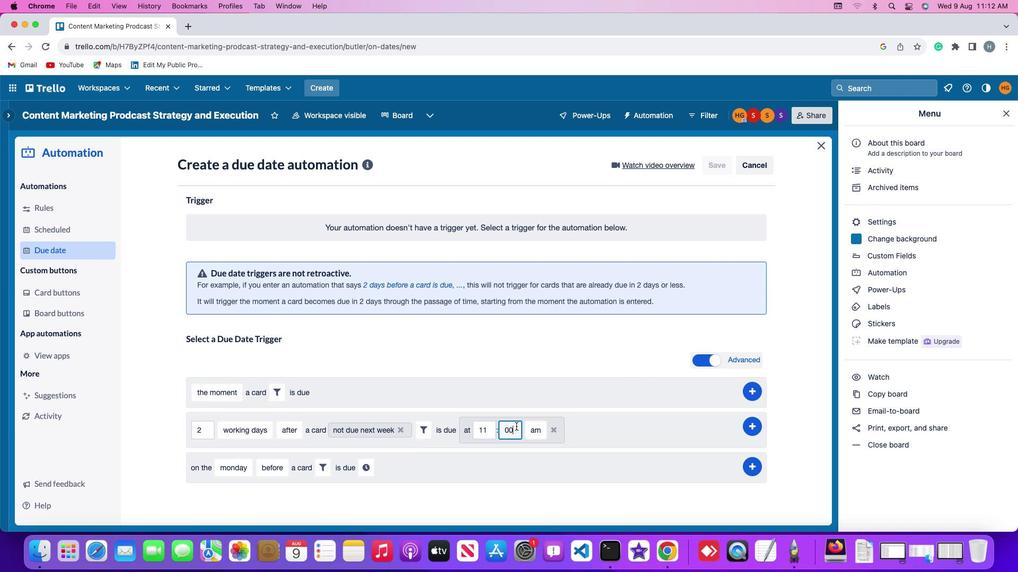 
Action: Mouse moved to (534, 427)
Screenshot: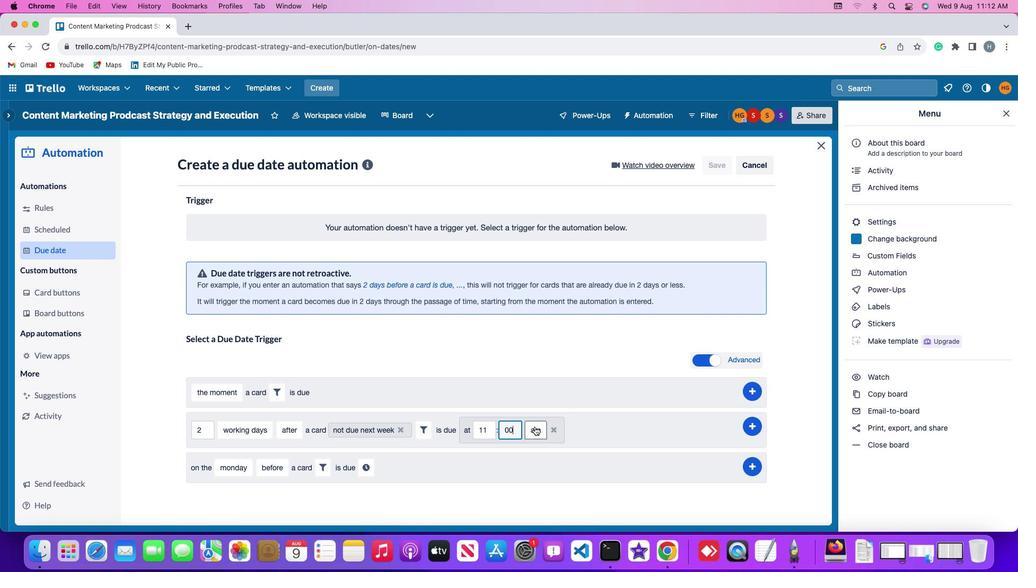 
Action: Mouse pressed left at (534, 427)
Screenshot: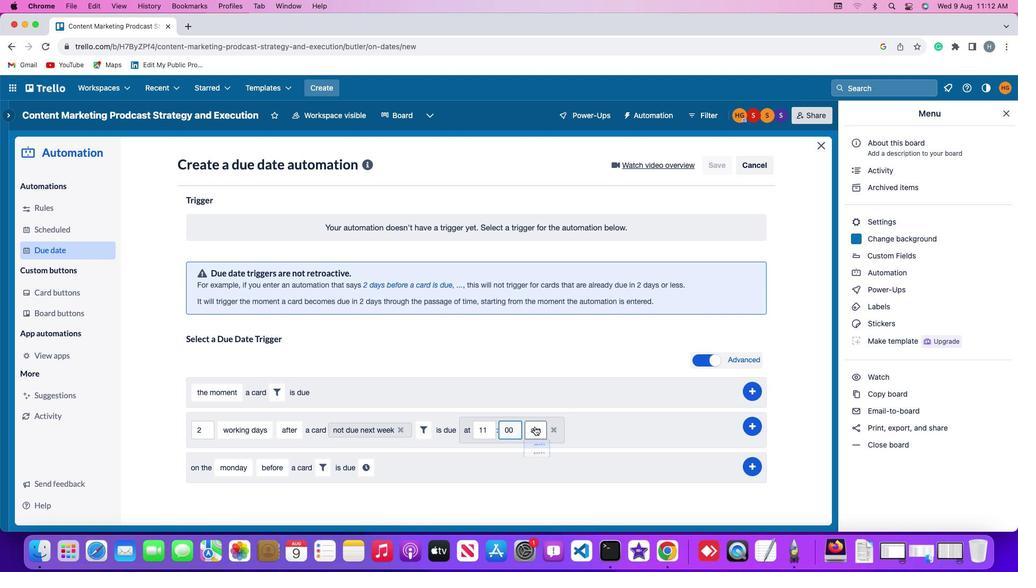 
Action: Mouse moved to (539, 448)
Screenshot: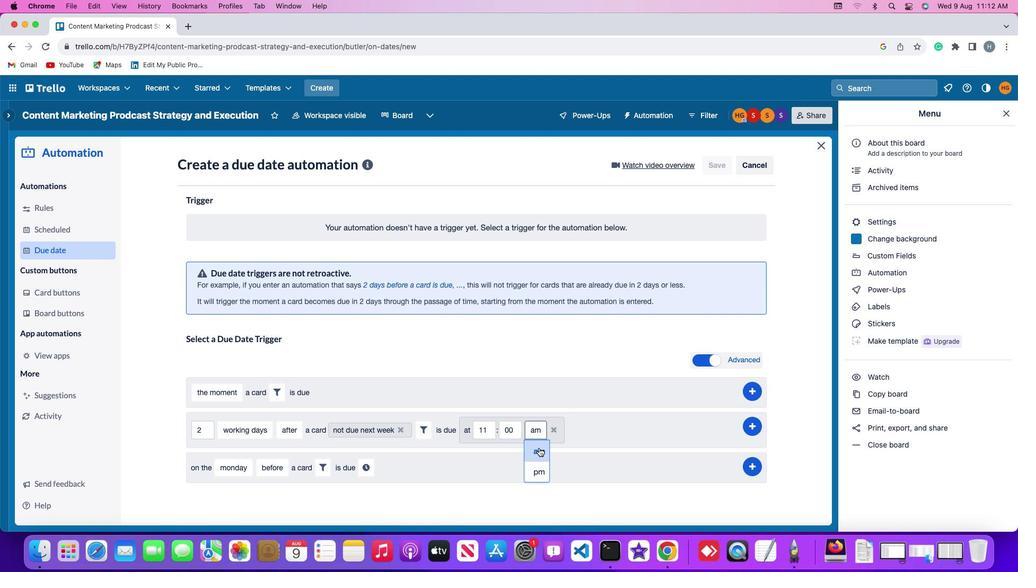 
Action: Mouse pressed left at (539, 448)
Screenshot: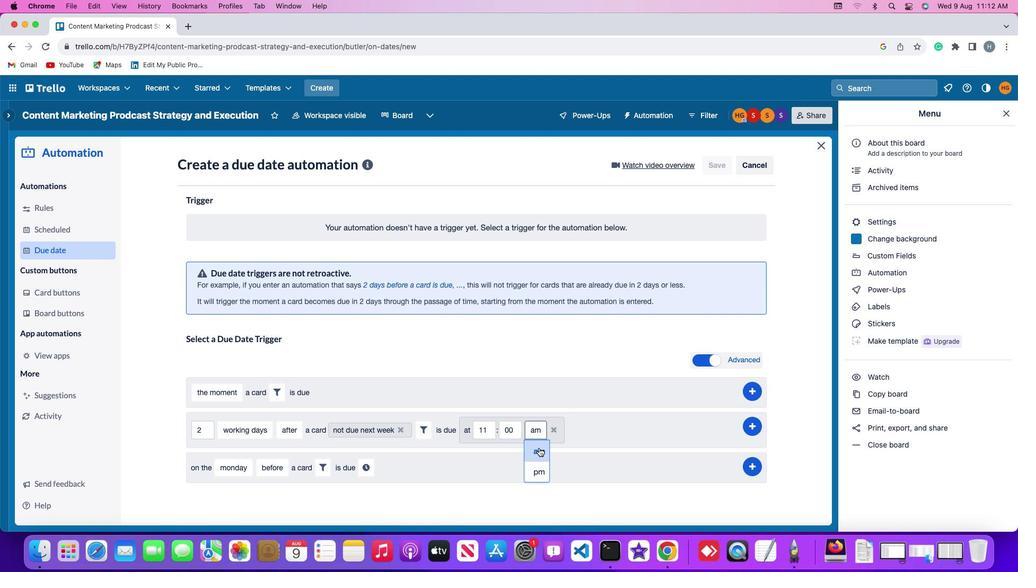 
Action: Mouse moved to (750, 424)
Screenshot: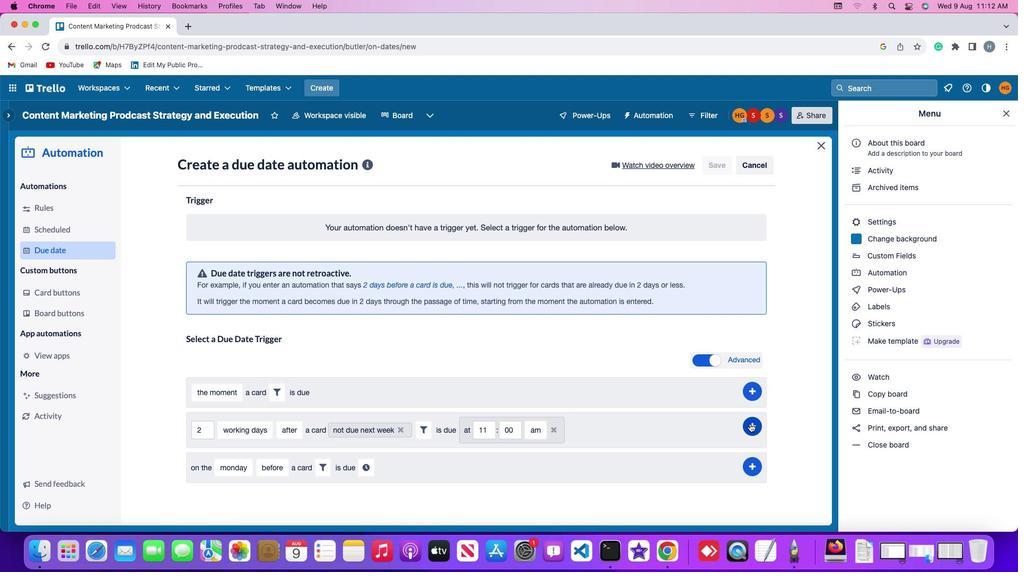 
Action: Mouse pressed left at (750, 424)
Screenshot: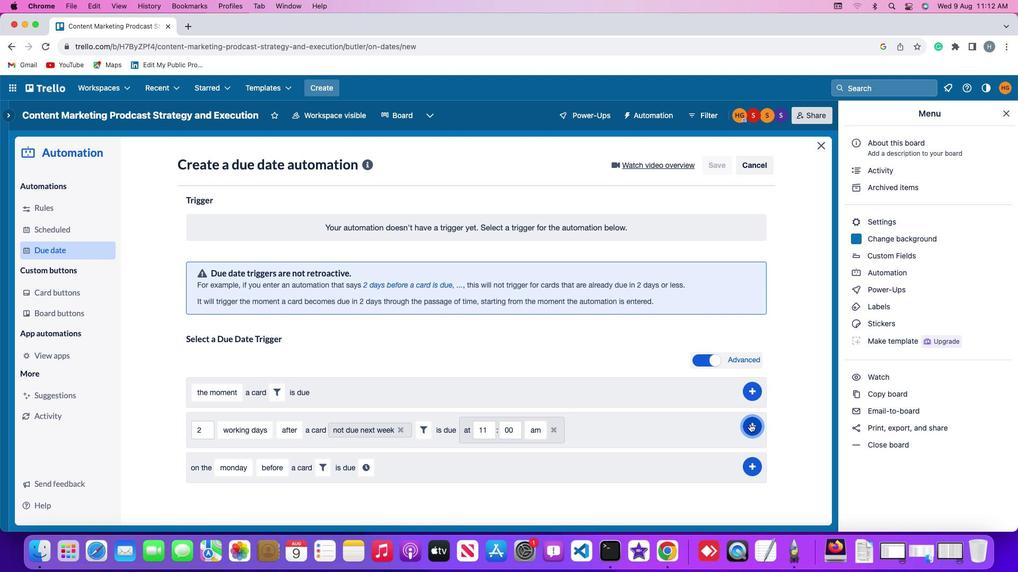 
Action: Mouse moved to (779, 321)
Screenshot: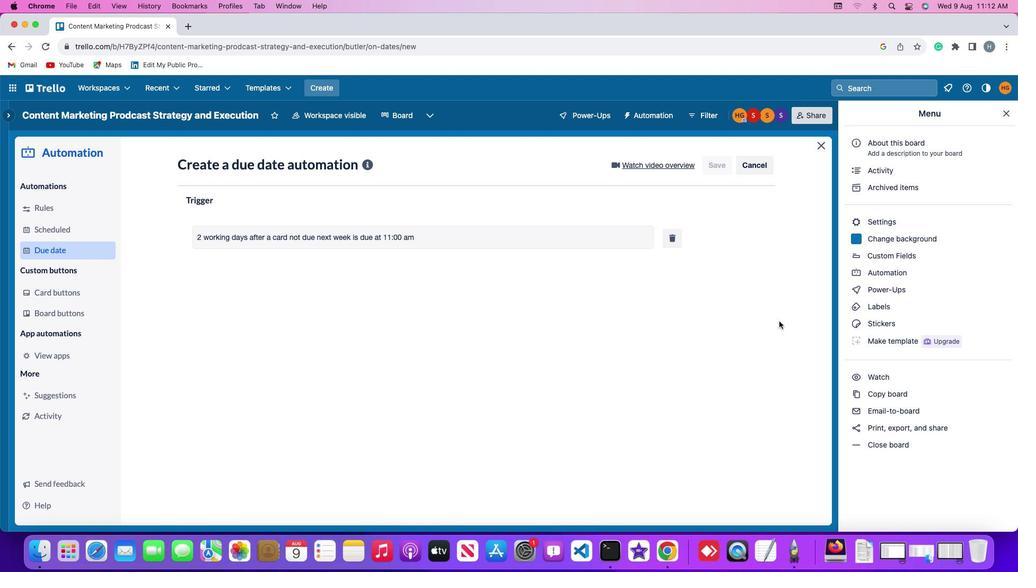 
